 Task: Create a rule when a due date not in next week is set on a card.
Action: Mouse pressed left at (604, 474)
Screenshot: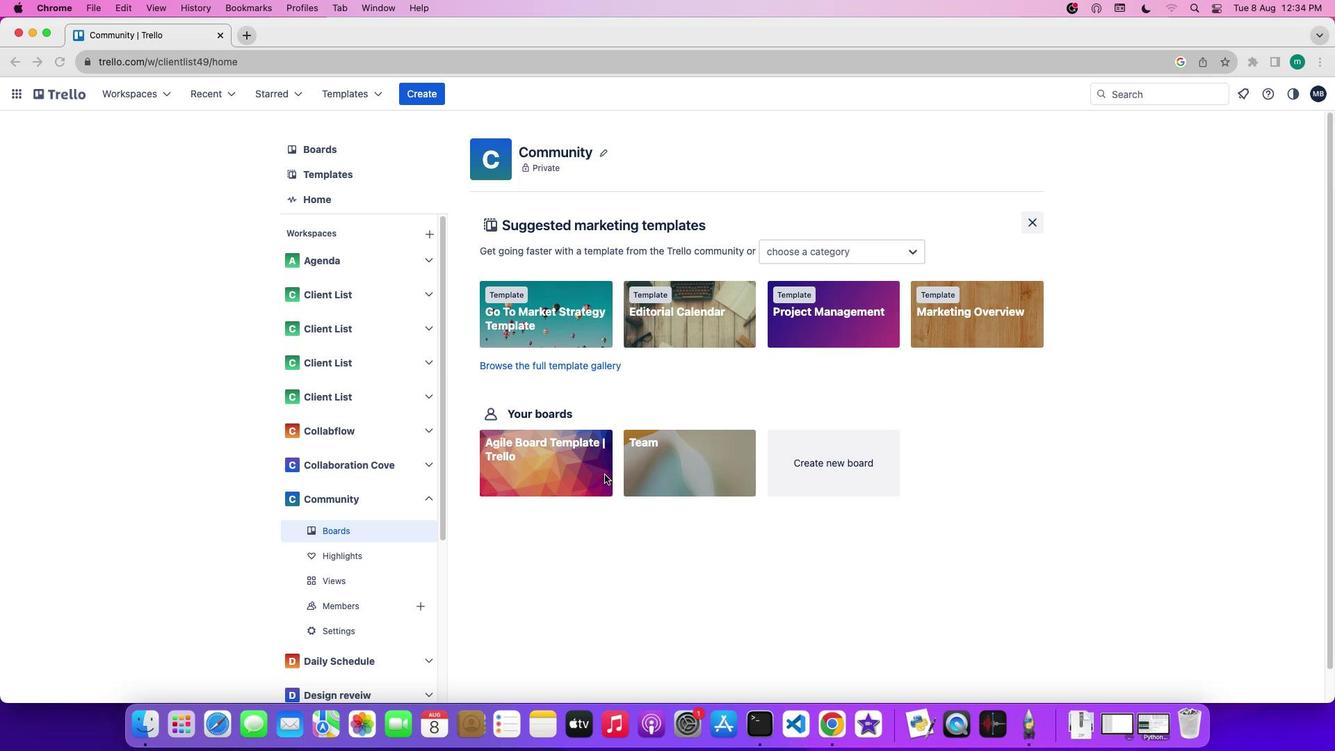 
Action: Mouse pressed left at (604, 474)
Screenshot: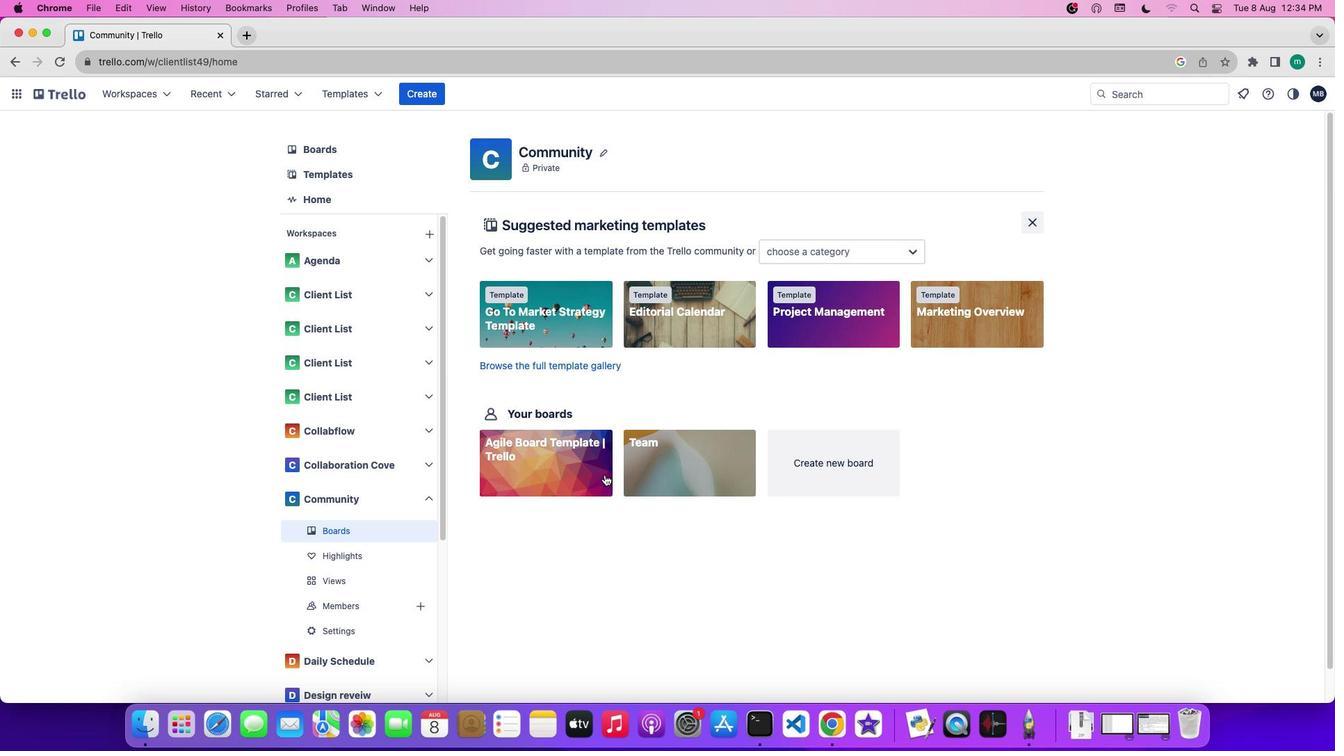 
Action: Mouse moved to (1144, 306)
Screenshot: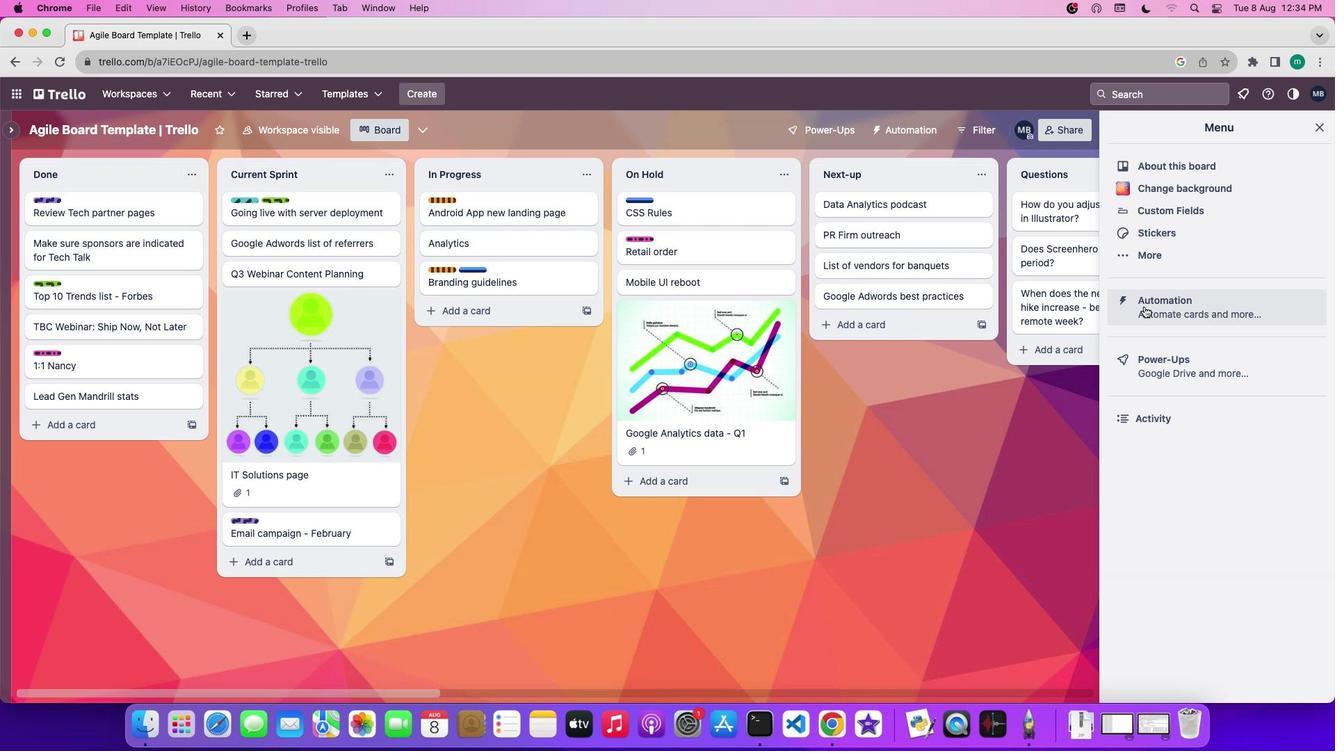 
Action: Mouse pressed left at (1144, 306)
Screenshot: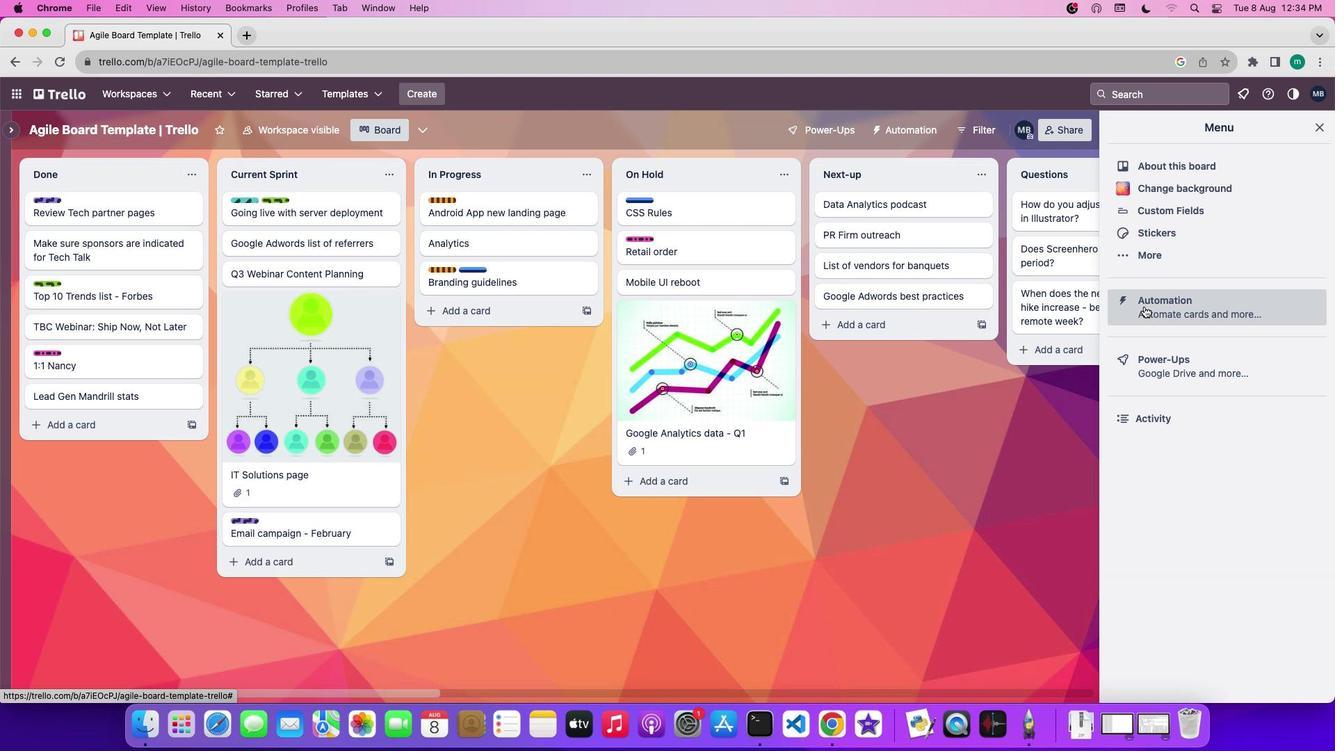 
Action: Mouse moved to (41, 244)
Screenshot: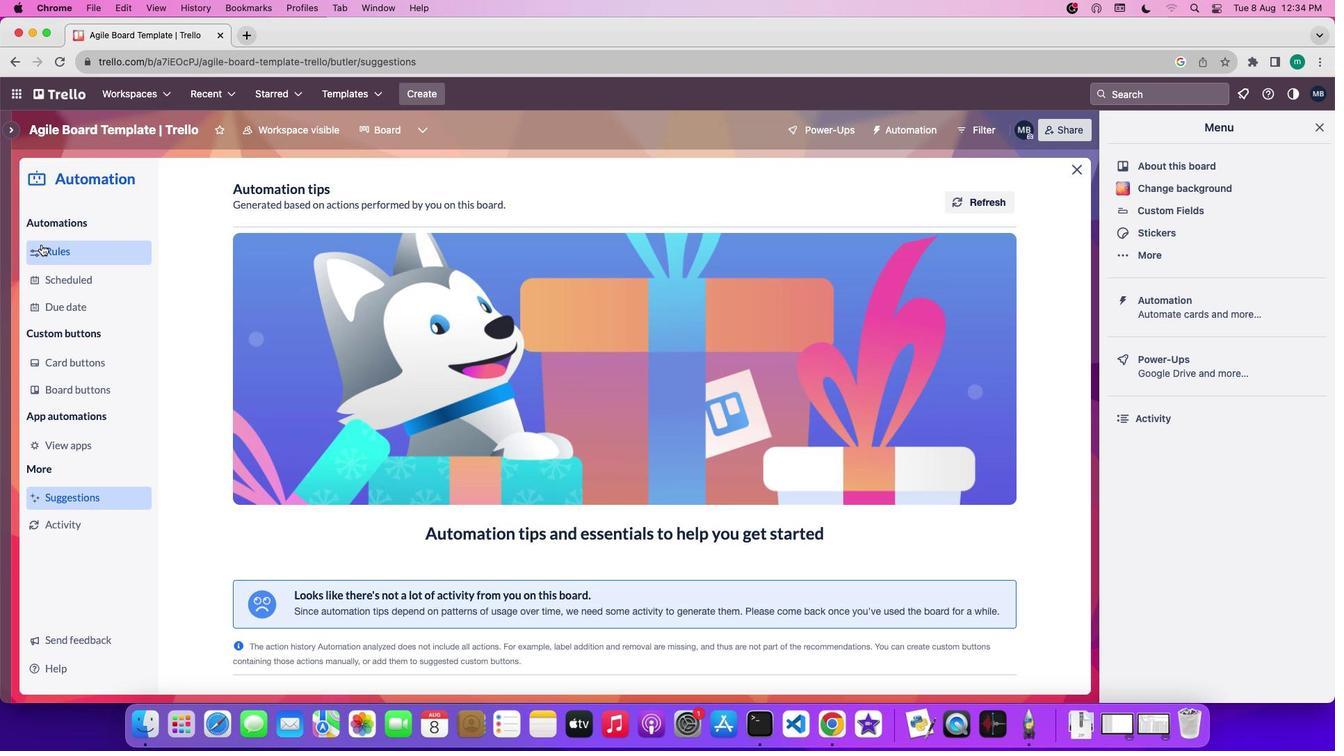 
Action: Mouse pressed left at (41, 244)
Screenshot: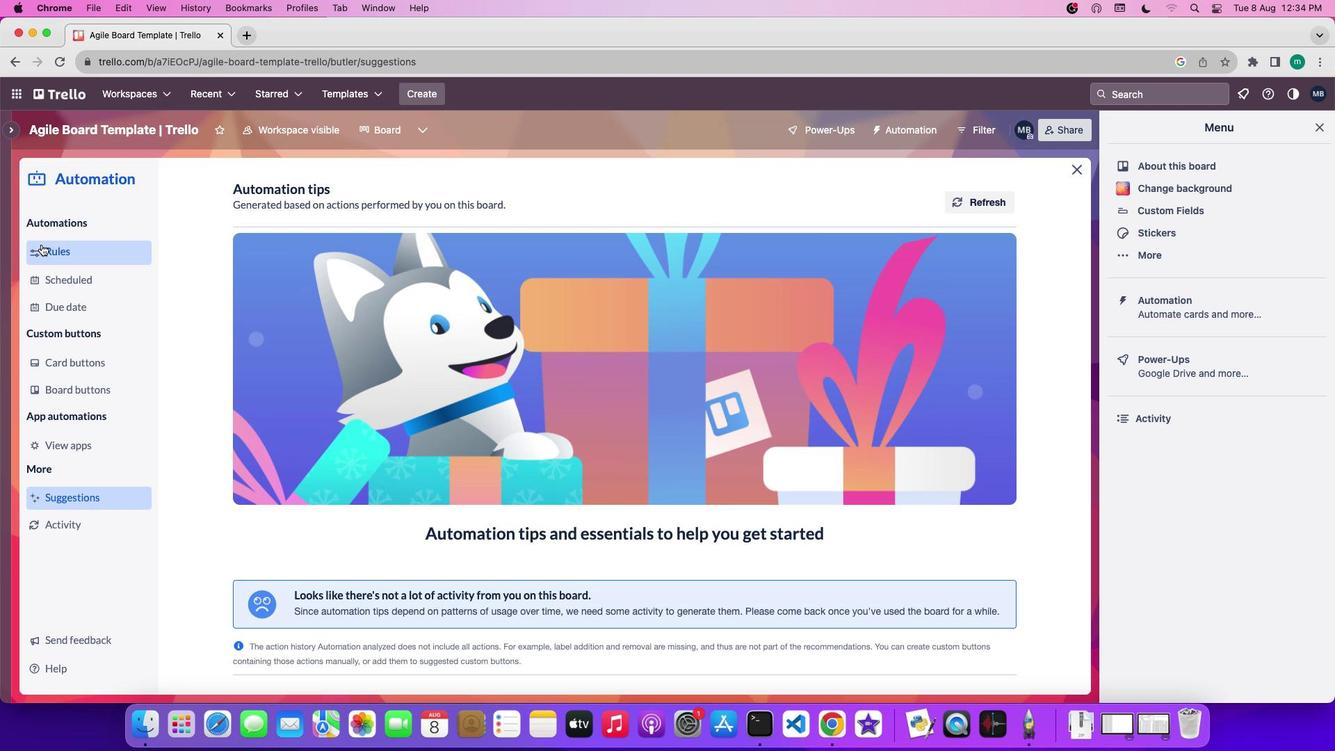 
Action: Mouse moved to (870, 191)
Screenshot: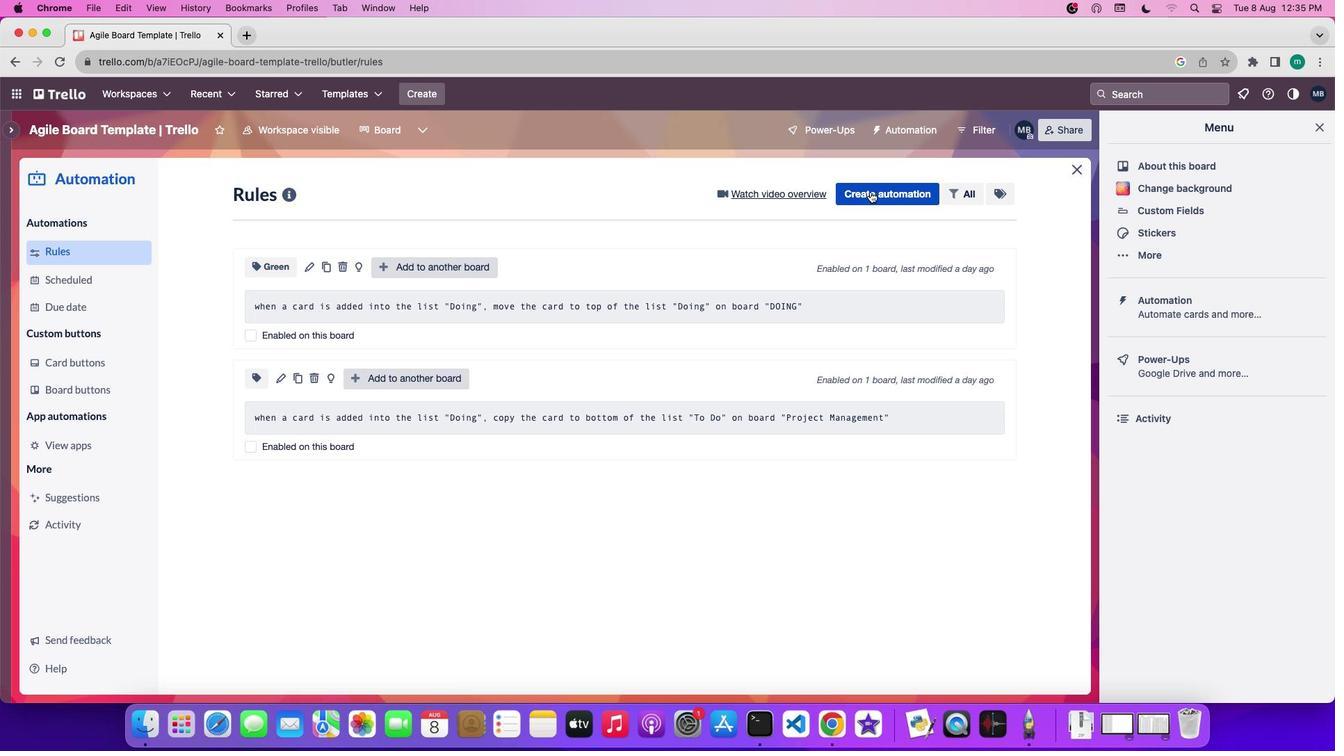 
Action: Mouse pressed left at (870, 191)
Screenshot: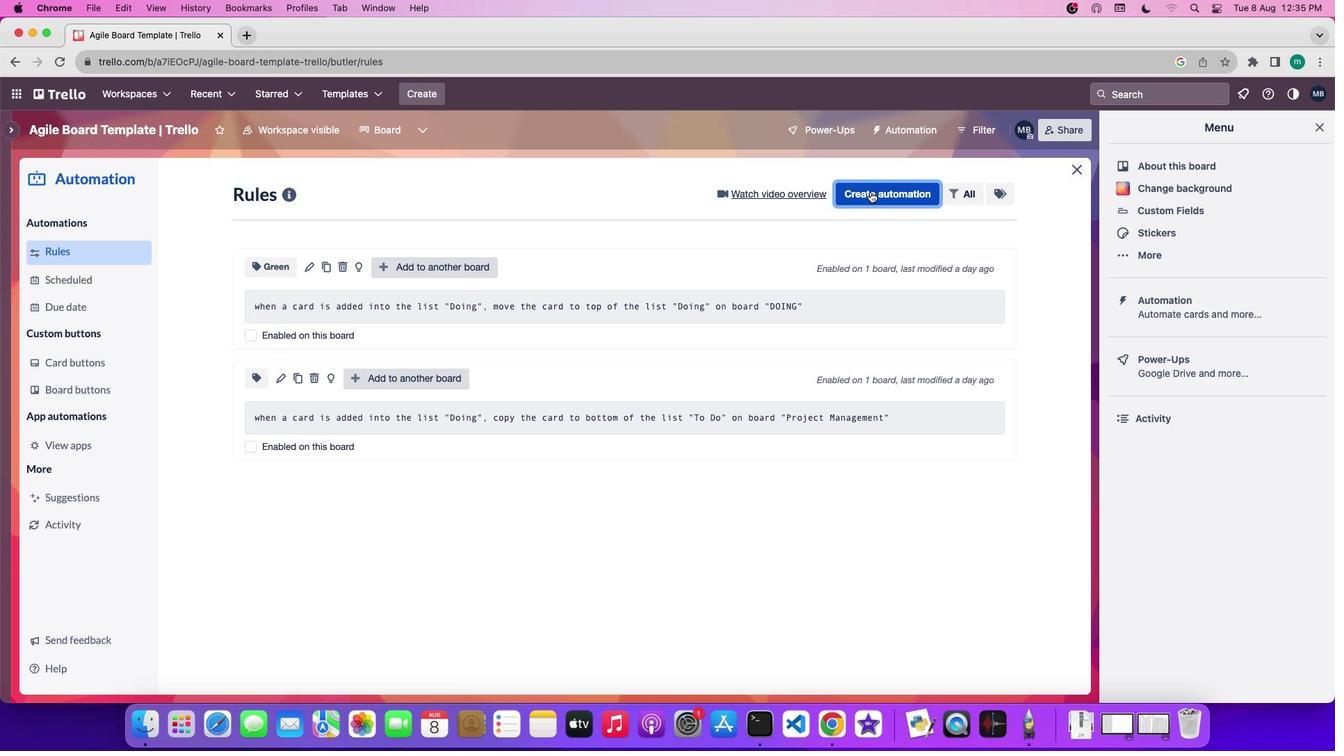 
Action: Mouse moved to (683, 419)
Screenshot: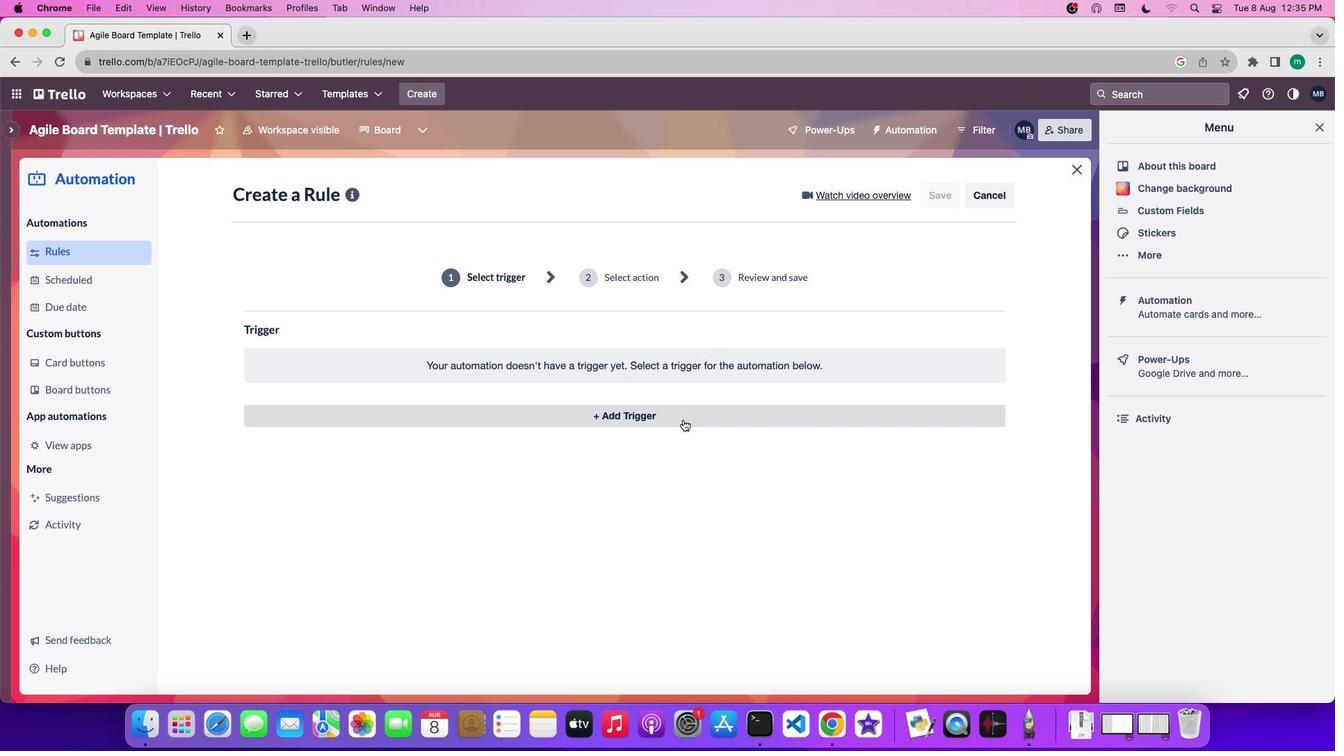
Action: Mouse pressed left at (683, 419)
Screenshot: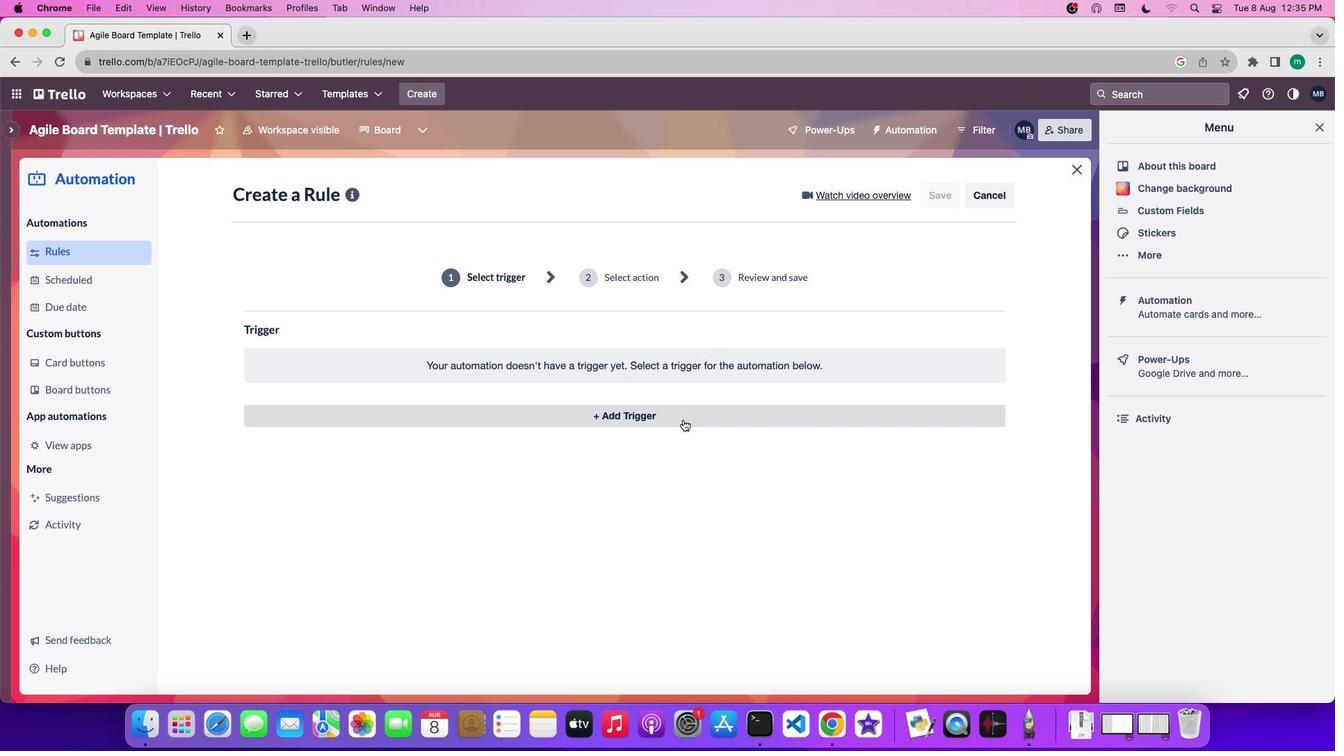 
Action: Mouse moved to (680, 420)
Screenshot: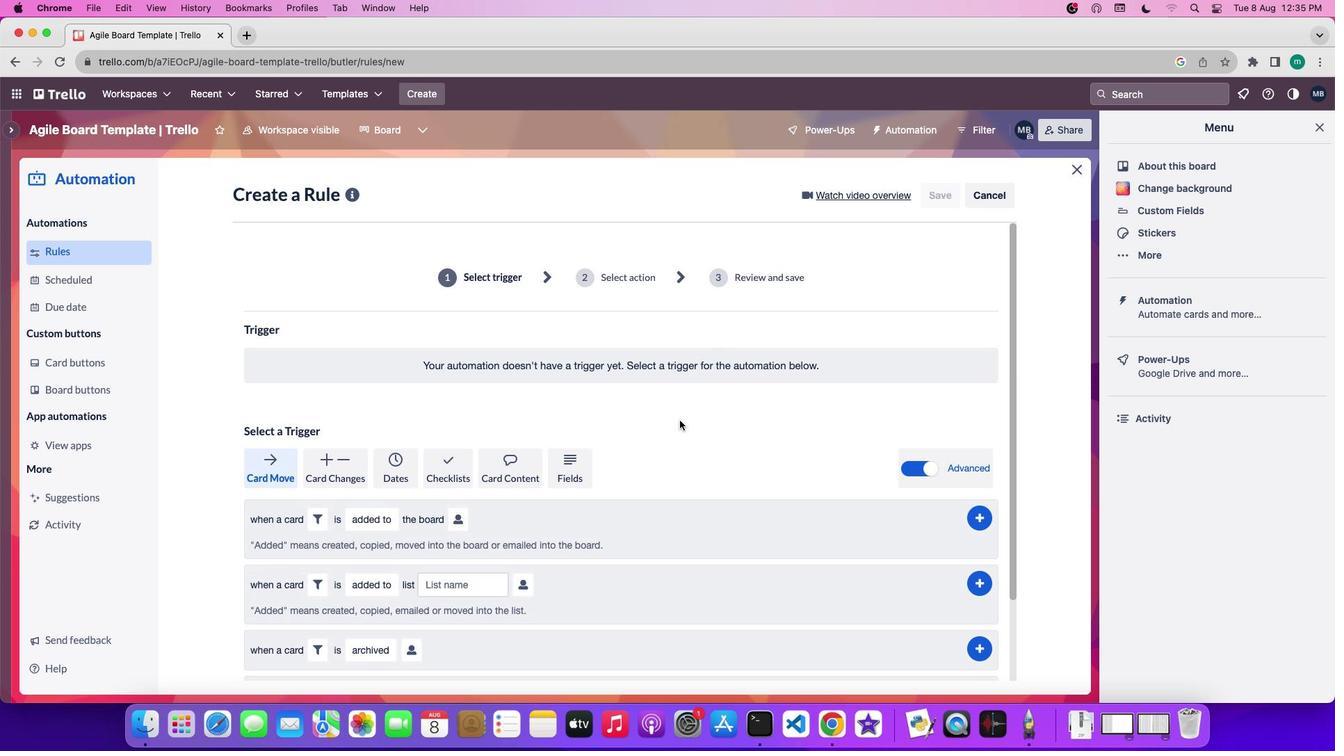 
Action: Mouse scrolled (680, 420) with delta (0, 0)
Screenshot: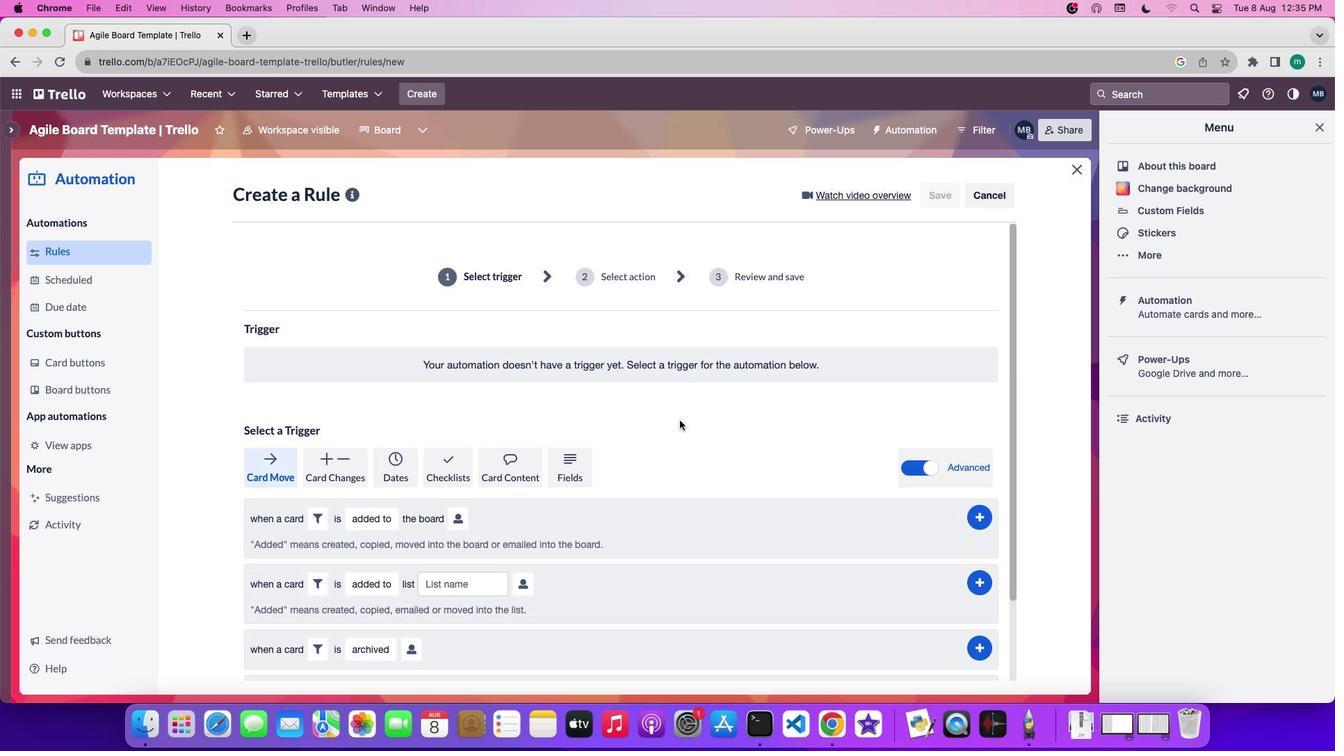 
Action: Mouse scrolled (680, 420) with delta (0, 0)
Screenshot: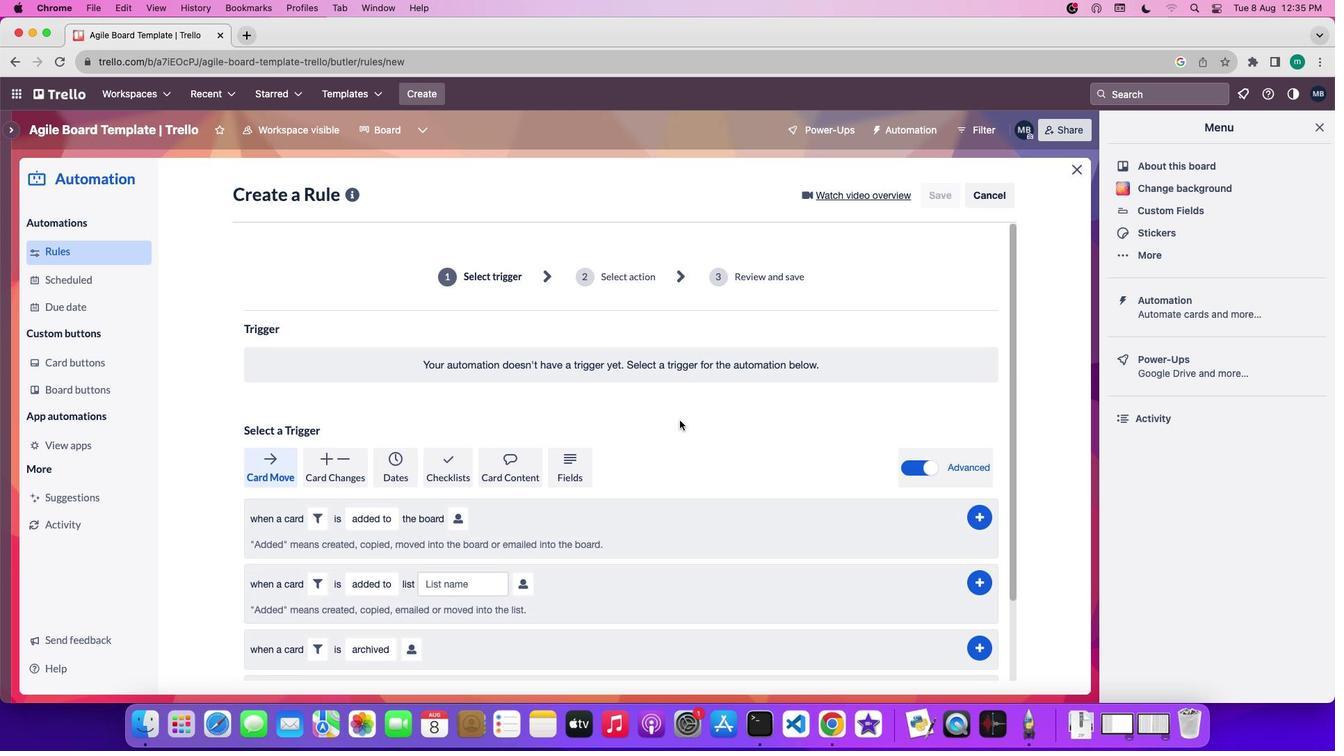 
Action: Mouse scrolled (680, 420) with delta (0, -1)
Screenshot: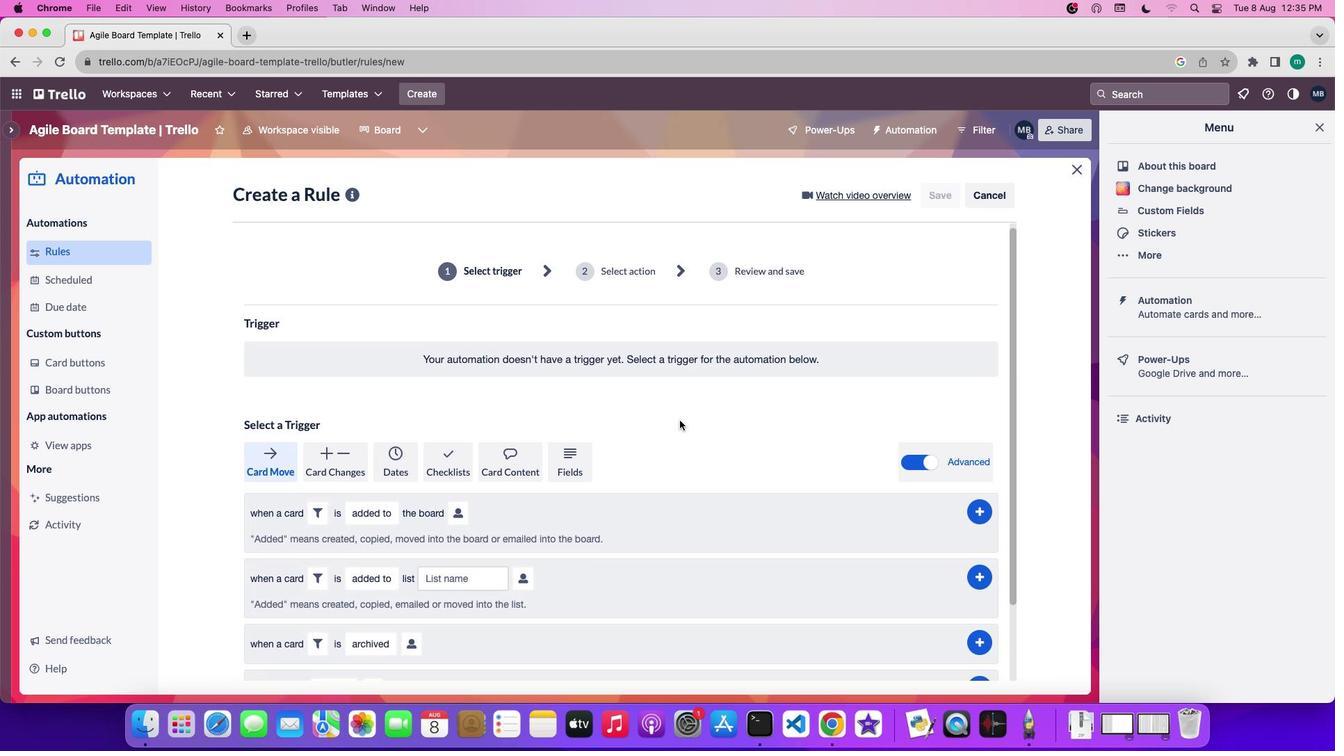 
Action: Mouse scrolled (680, 420) with delta (0, -1)
Screenshot: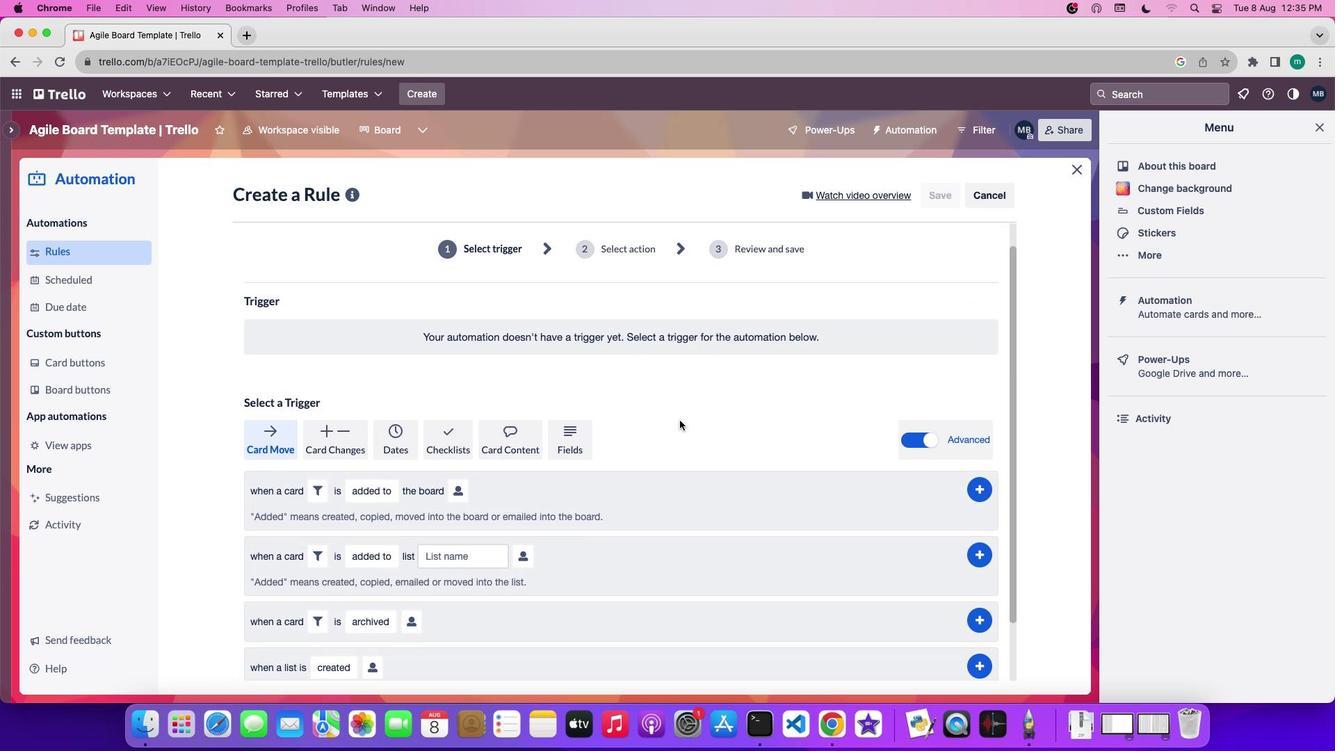 
Action: Mouse scrolled (680, 420) with delta (0, 0)
Screenshot: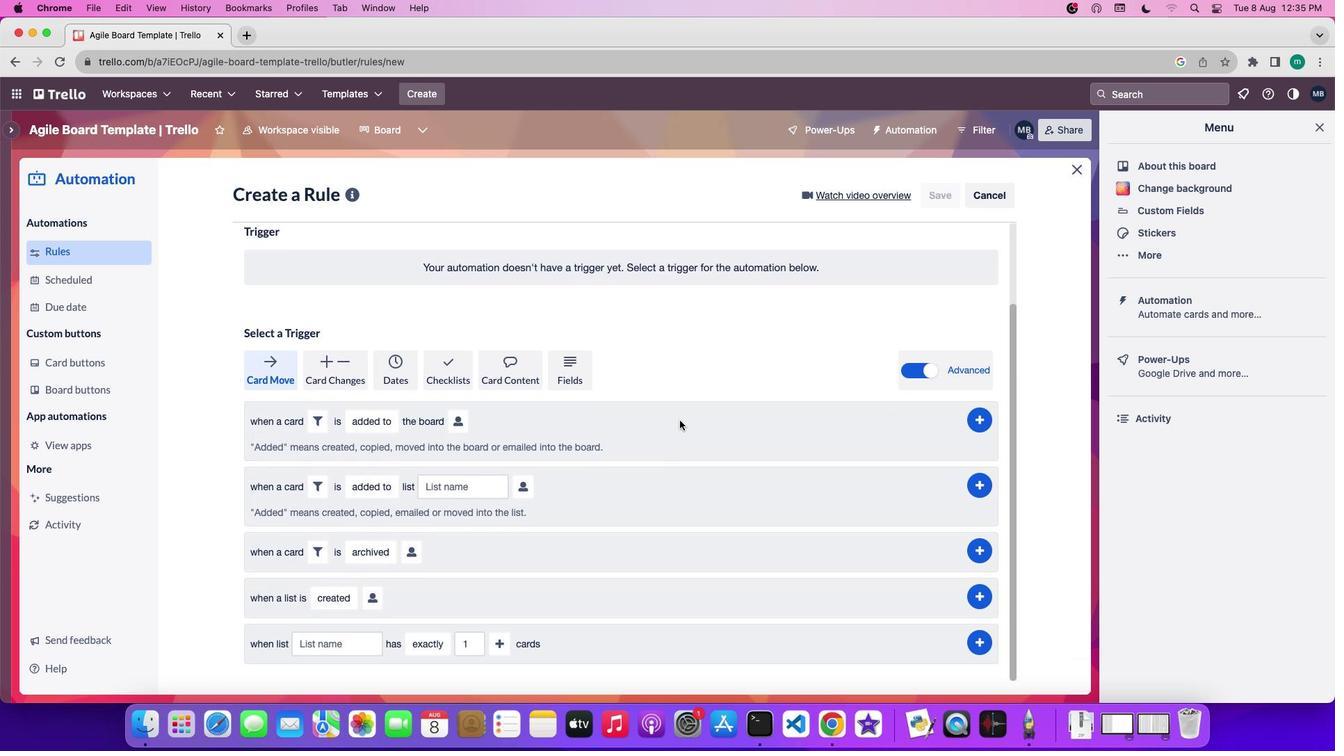 
Action: Mouse scrolled (680, 420) with delta (0, 0)
Screenshot: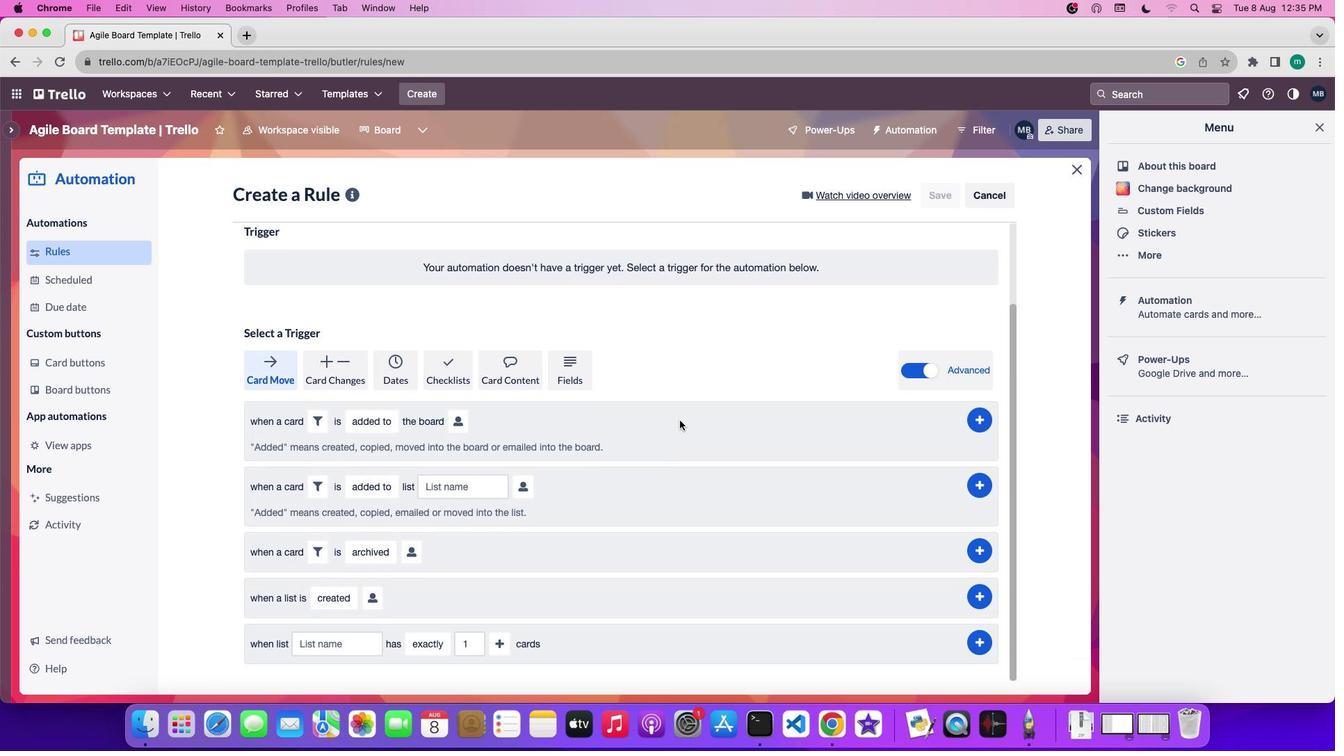 
Action: Mouse scrolled (680, 420) with delta (0, 0)
Screenshot: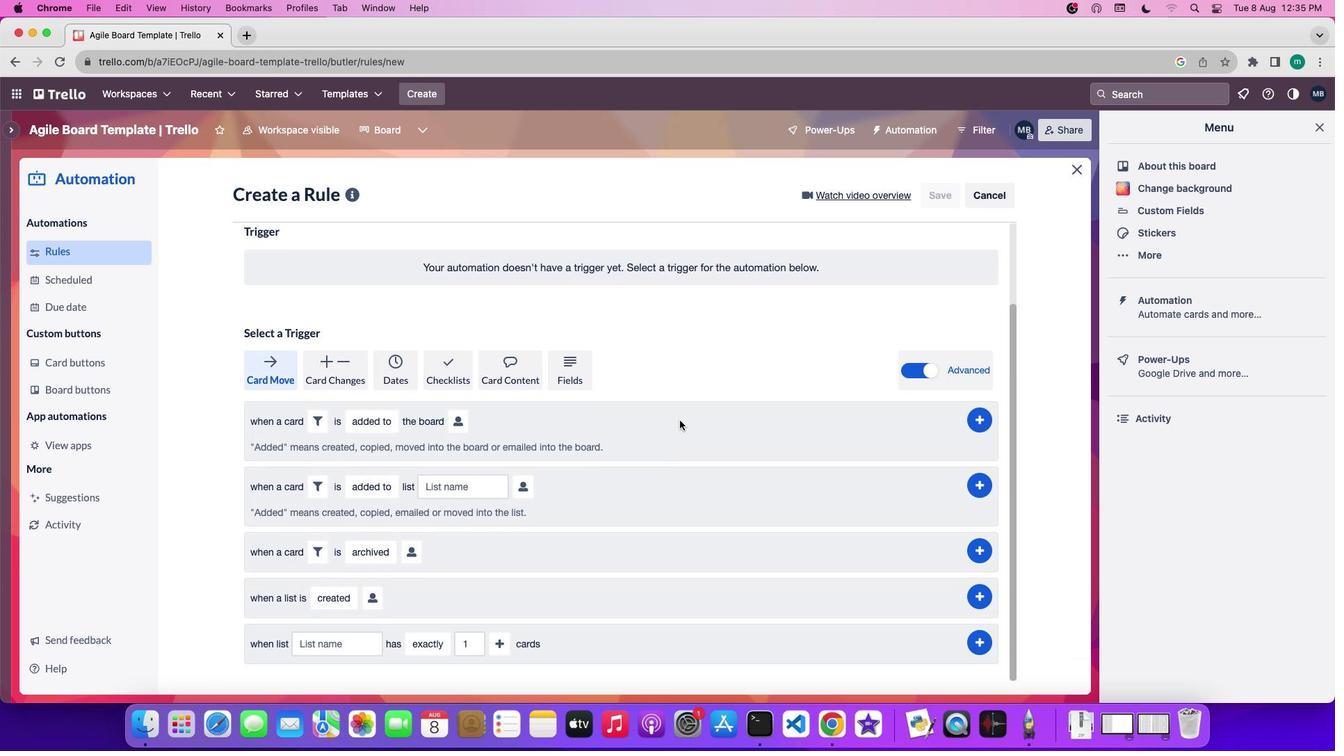 
Action: Mouse scrolled (680, 420) with delta (0, 0)
Screenshot: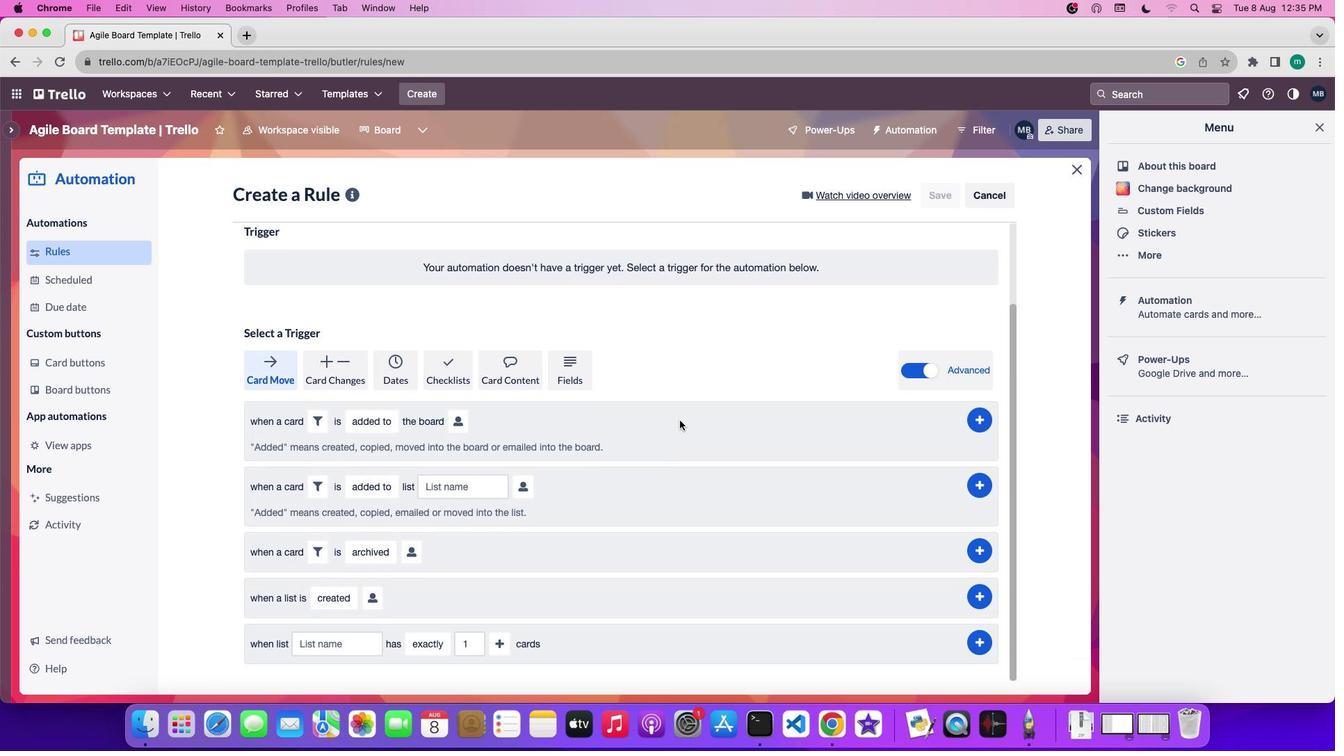 
Action: Mouse moved to (385, 390)
Screenshot: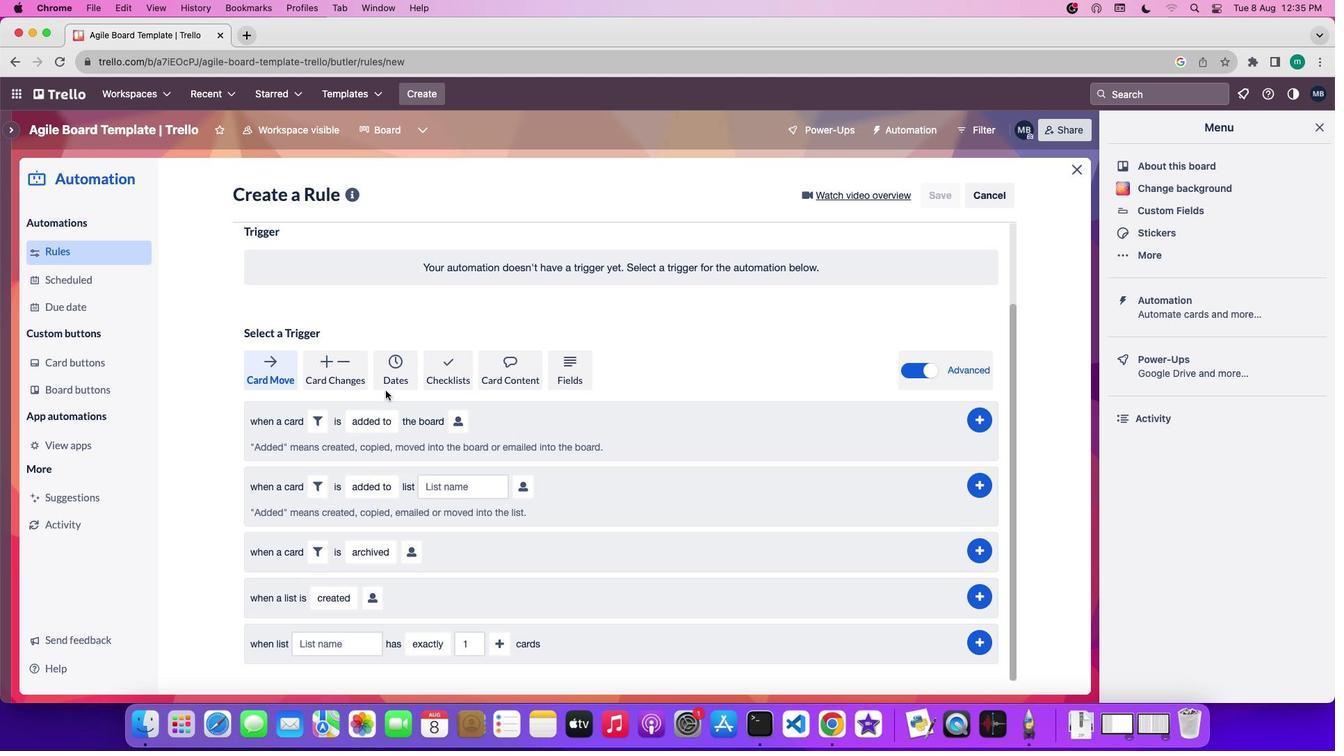 
Action: Mouse pressed left at (385, 390)
Screenshot: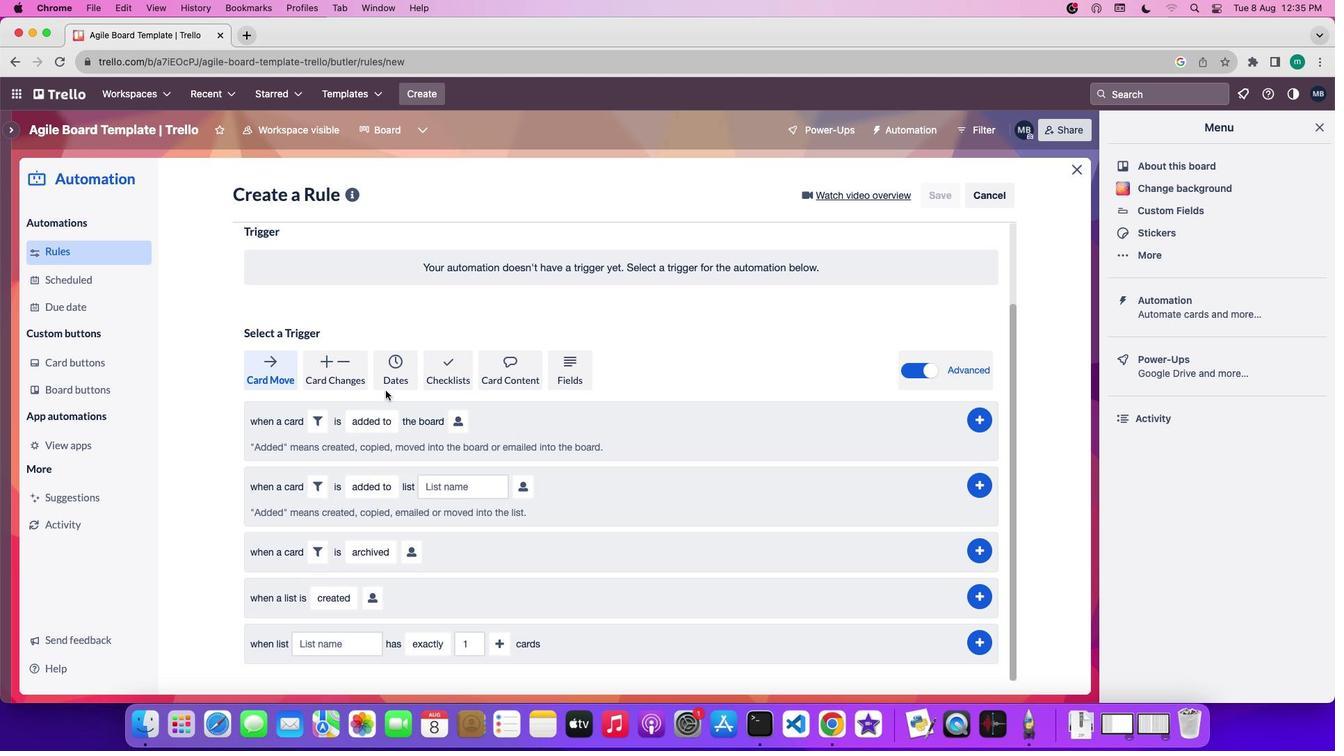 
Action: Mouse moved to (390, 387)
Screenshot: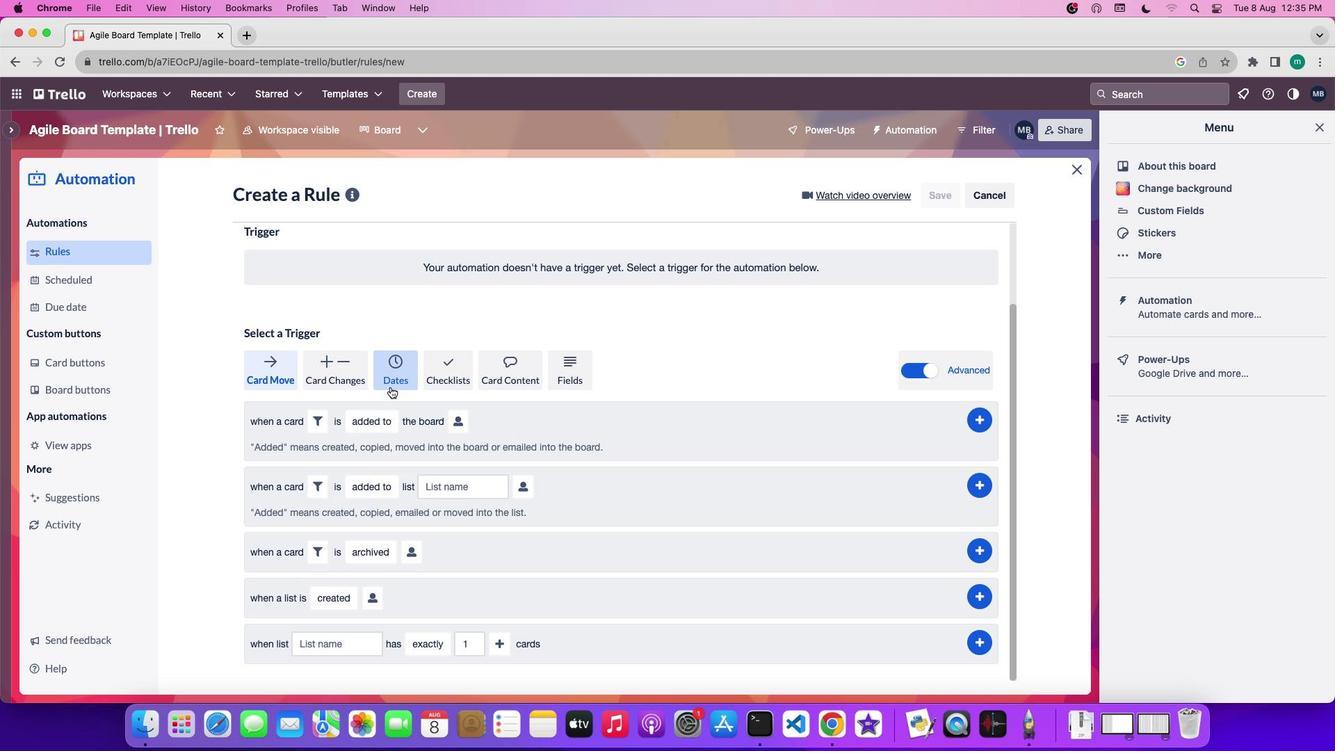 
Action: Mouse pressed left at (390, 387)
Screenshot: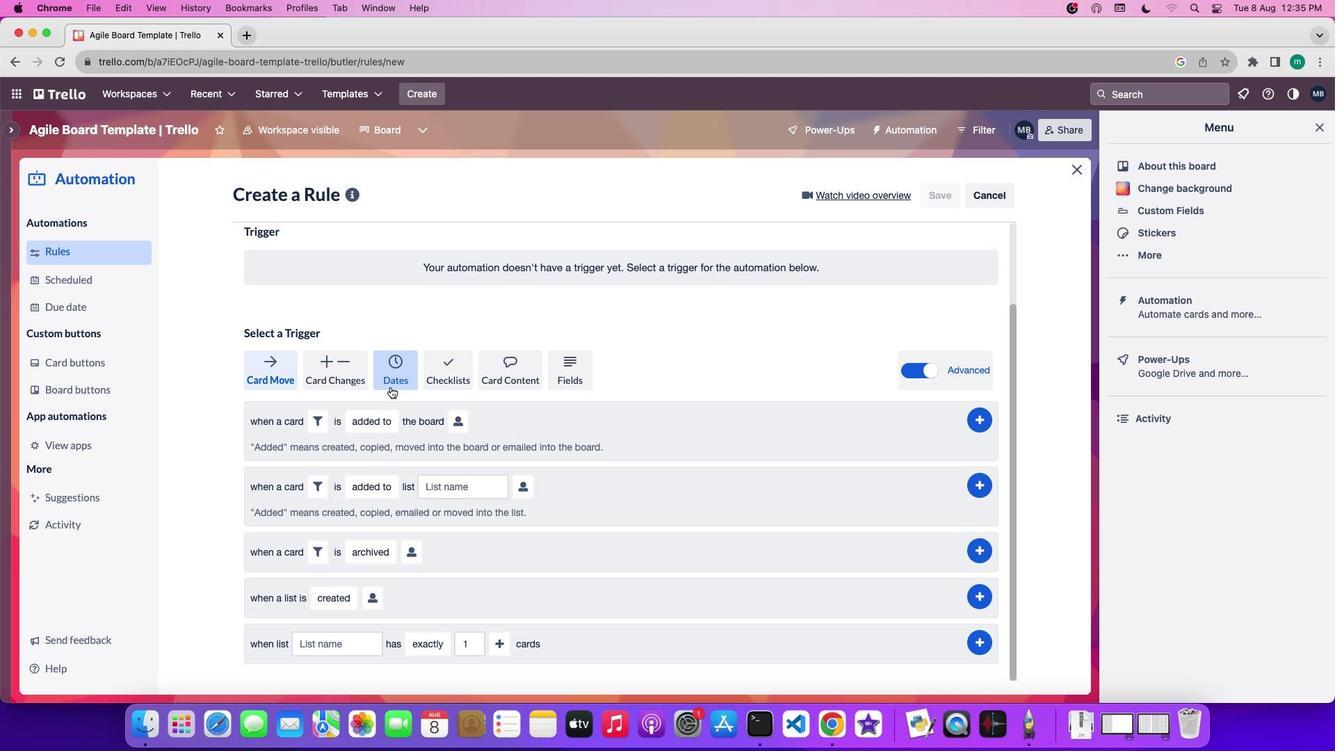 
Action: Mouse moved to (306, 477)
Screenshot: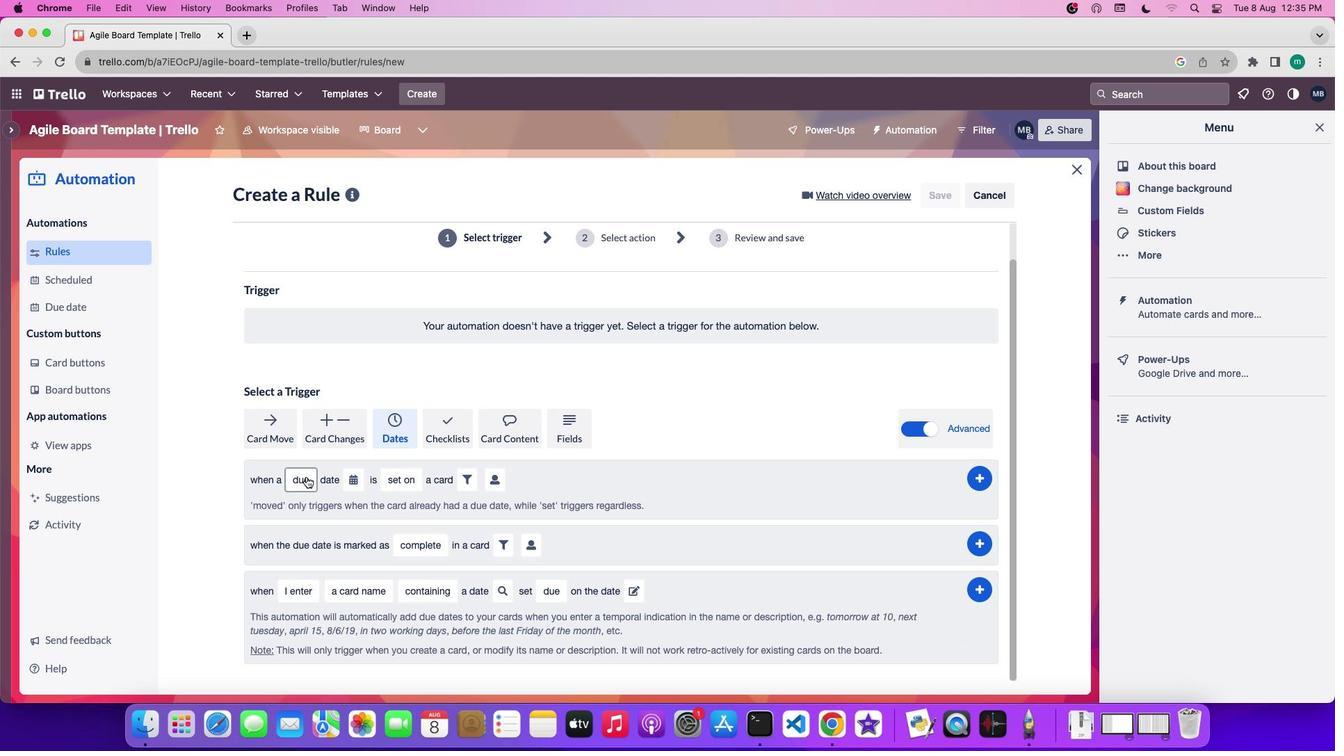 
Action: Mouse pressed left at (306, 477)
Screenshot: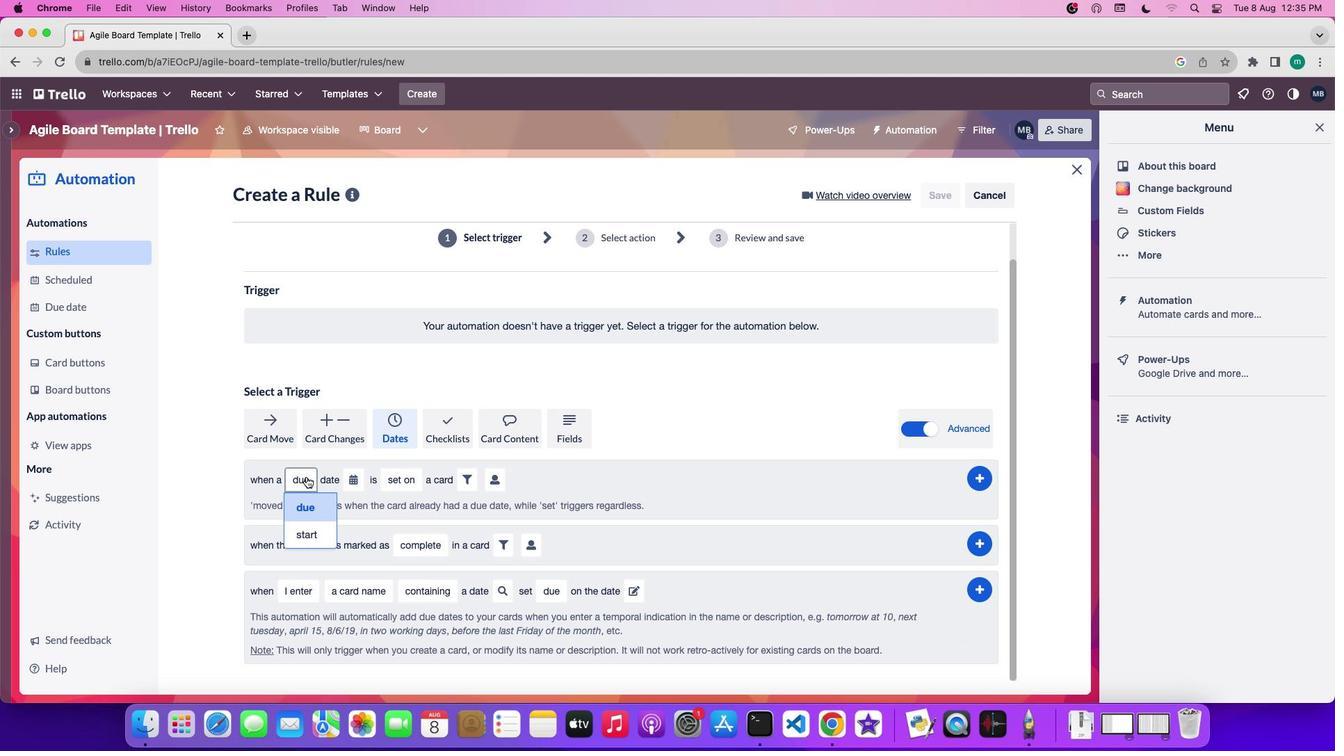 
Action: Mouse moved to (310, 500)
Screenshot: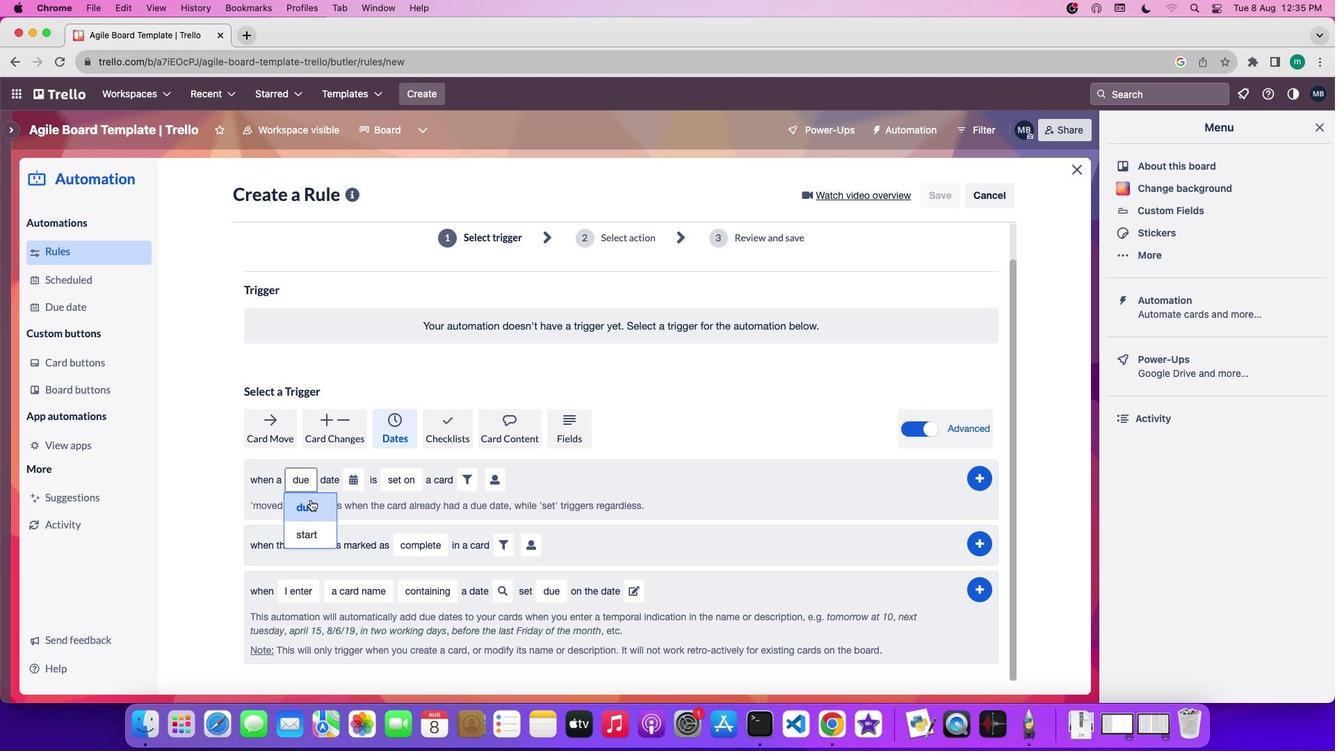 
Action: Mouse pressed left at (310, 500)
Screenshot: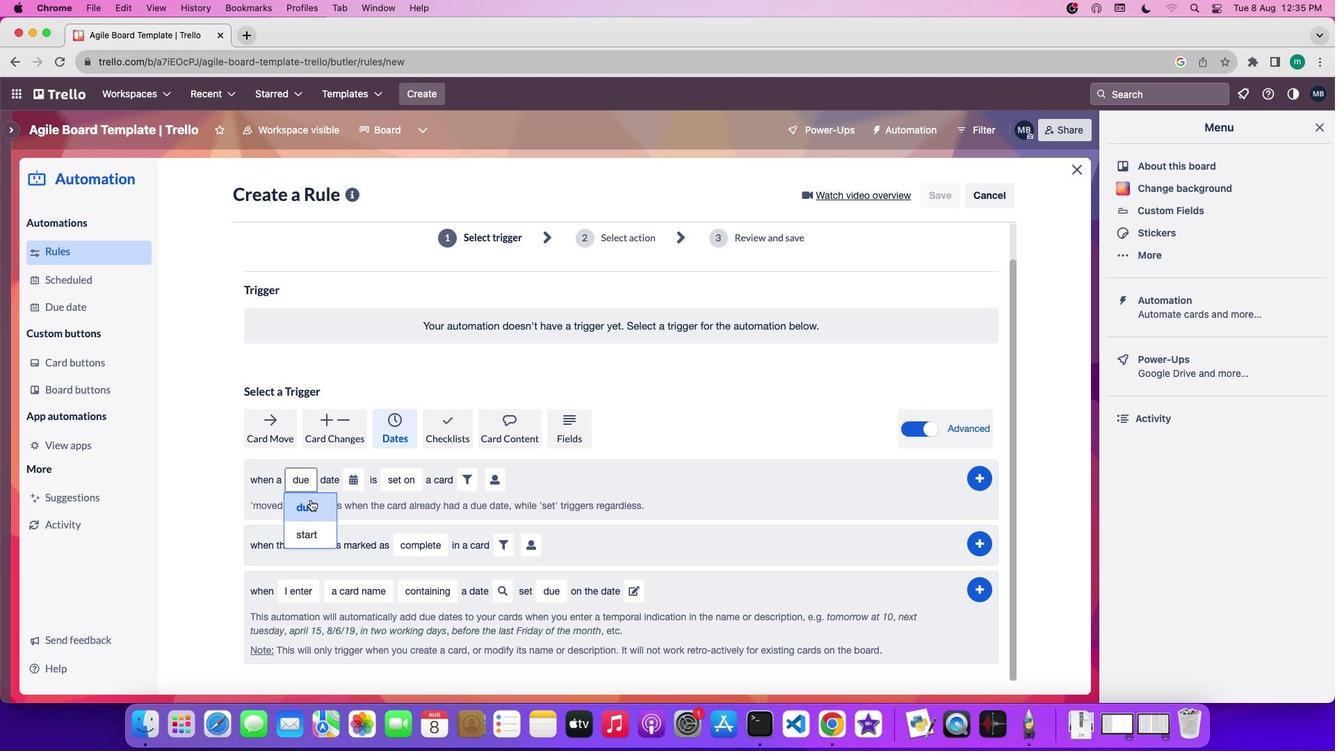 
Action: Mouse moved to (360, 483)
Screenshot: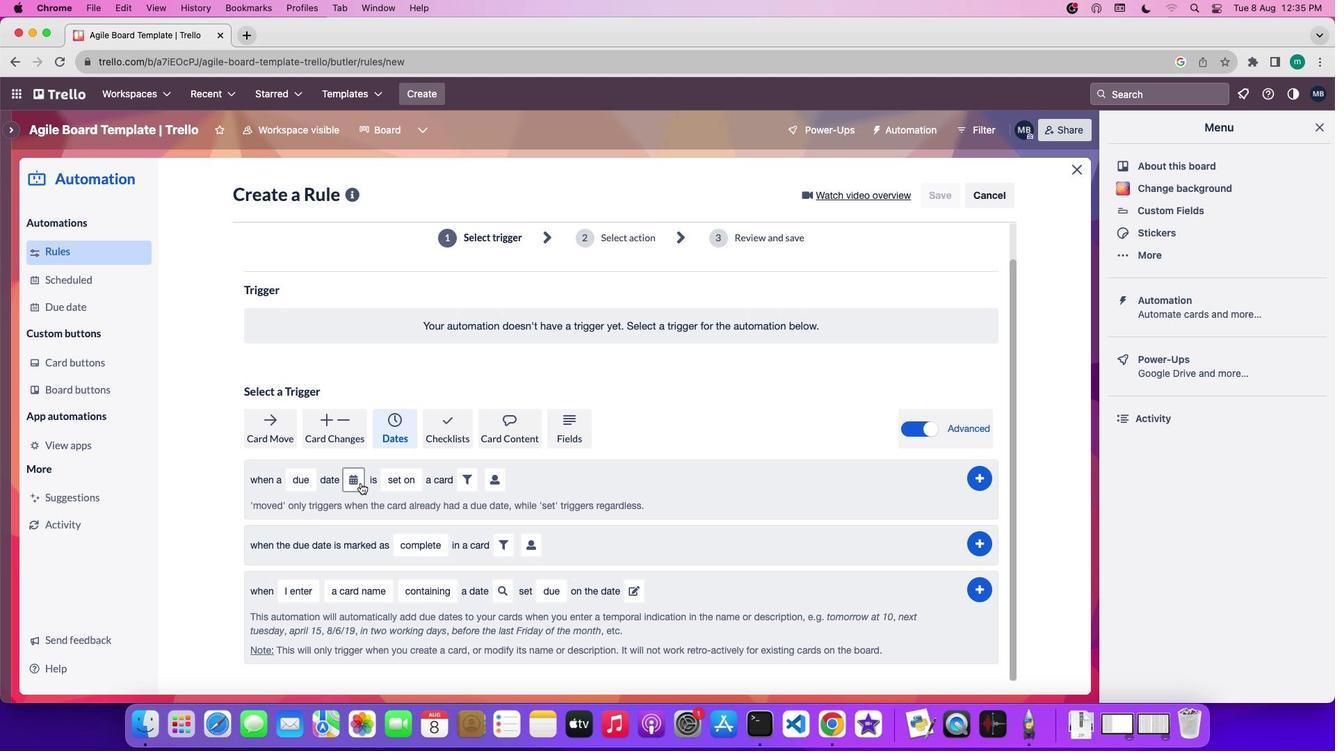 
Action: Mouse pressed left at (360, 483)
Screenshot: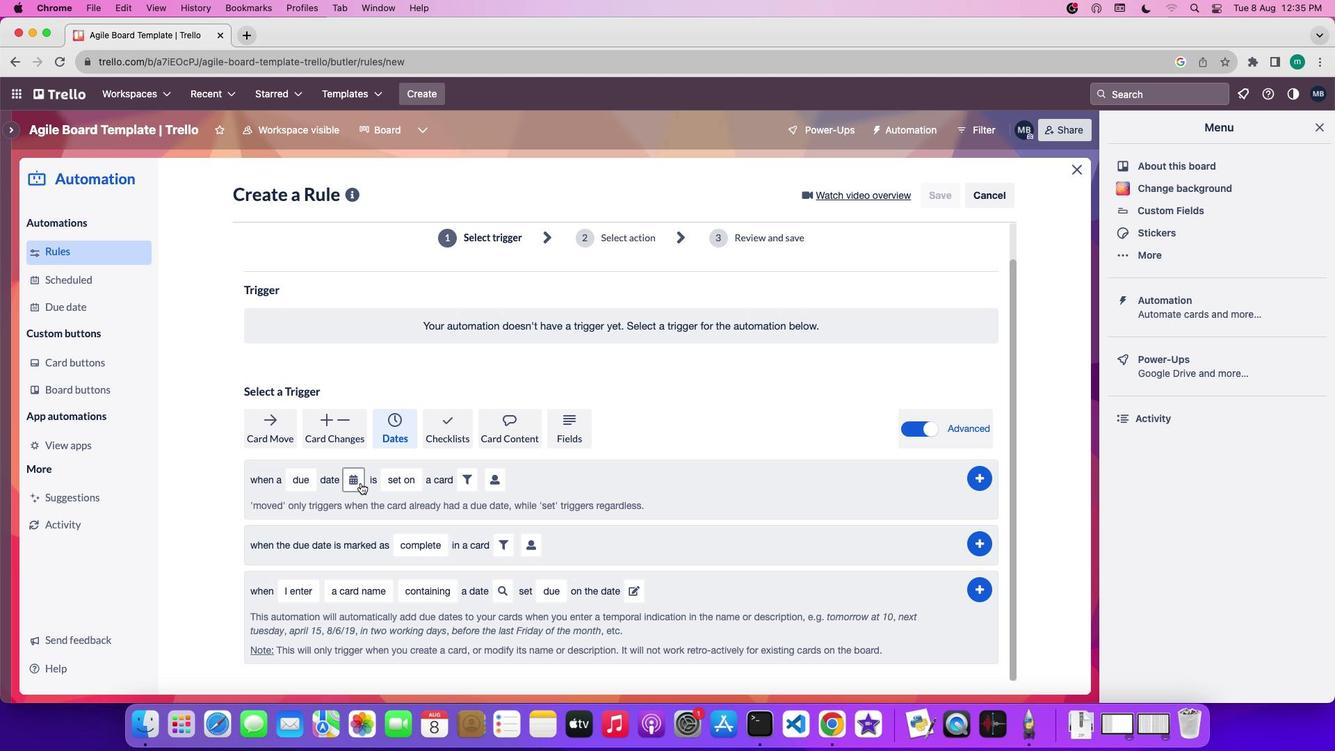 
Action: Mouse moved to (367, 525)
Screenshot: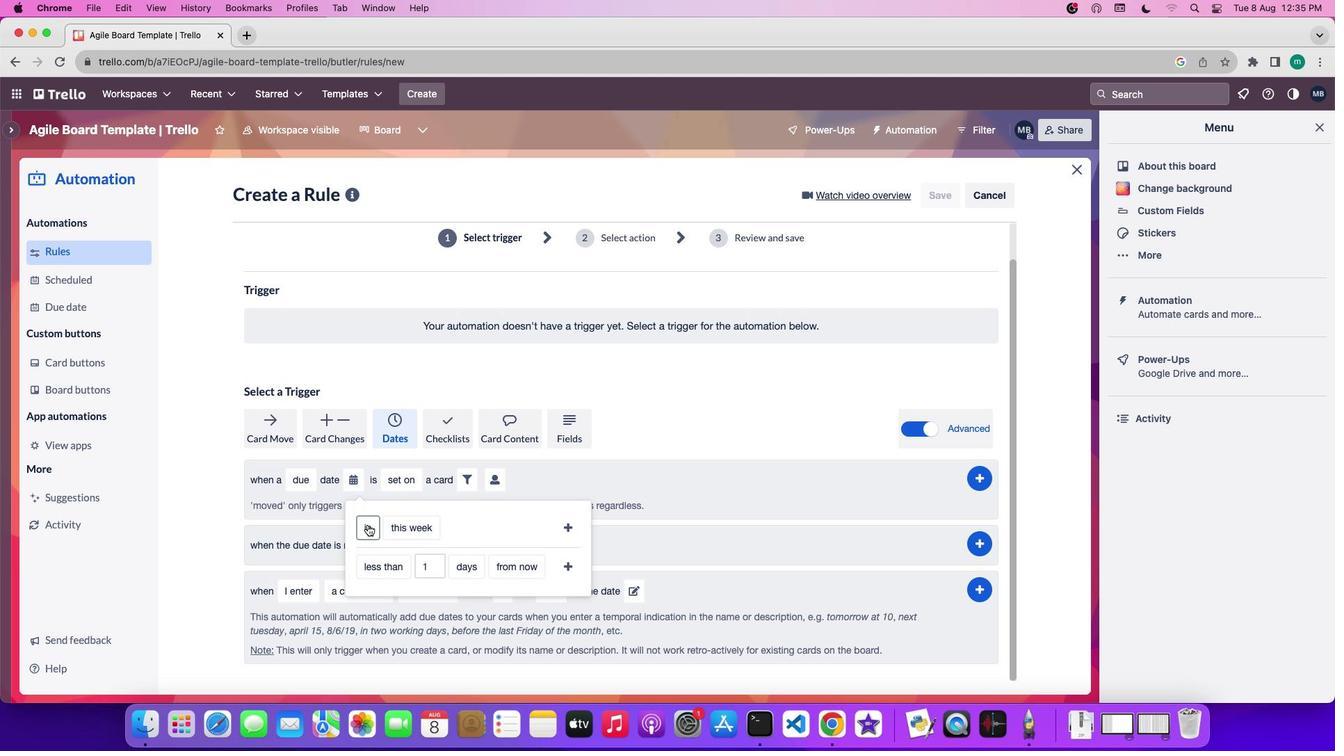 
Action: Mouse pressed left at (367, 525)
Screenshot: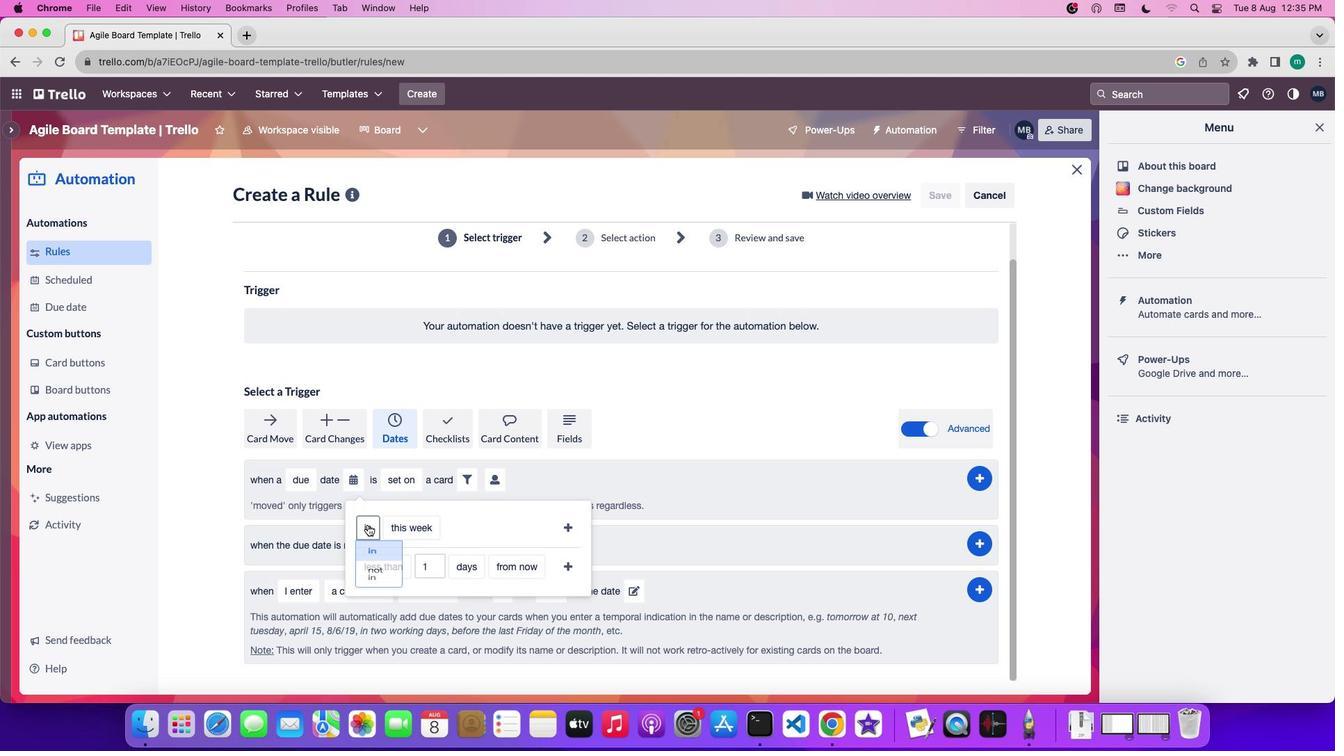 
Action: Mouse moved to (375, 593)
Screenshot: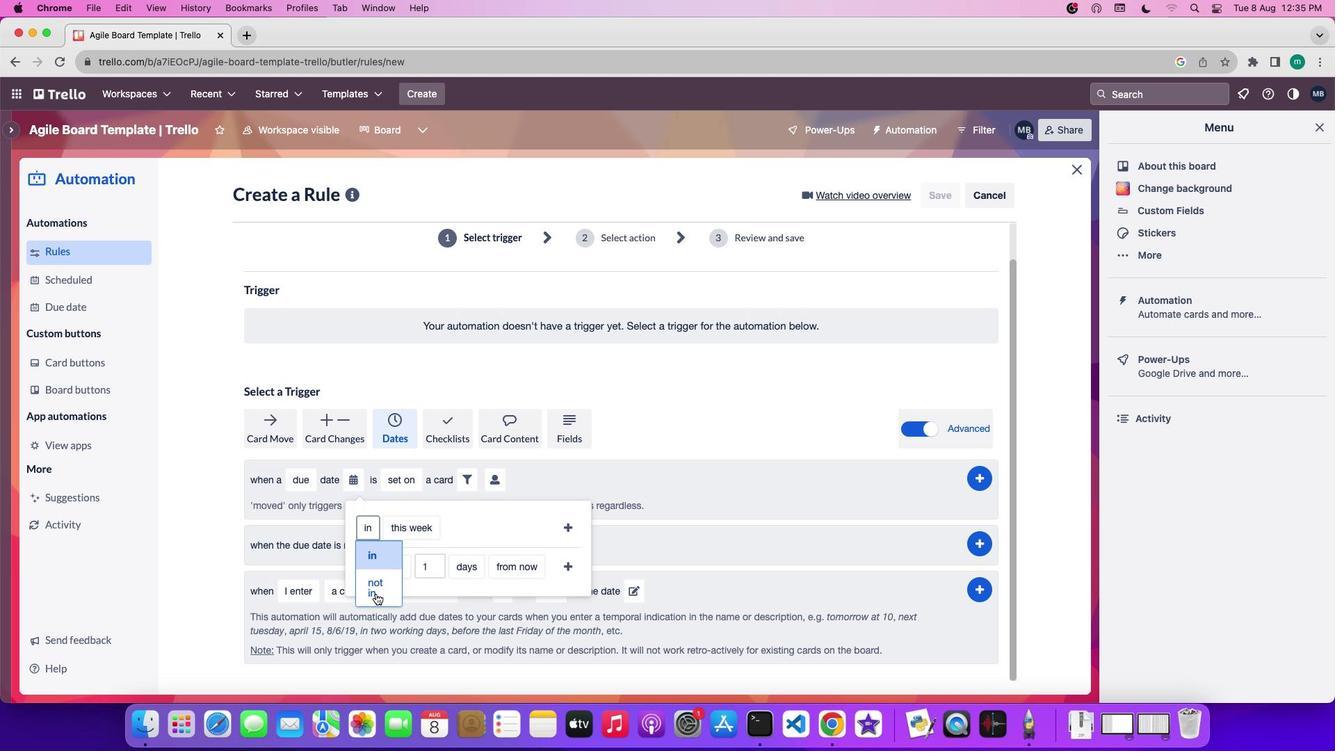 
Action: Mouse pressed left at (375, 593)
Screenshot: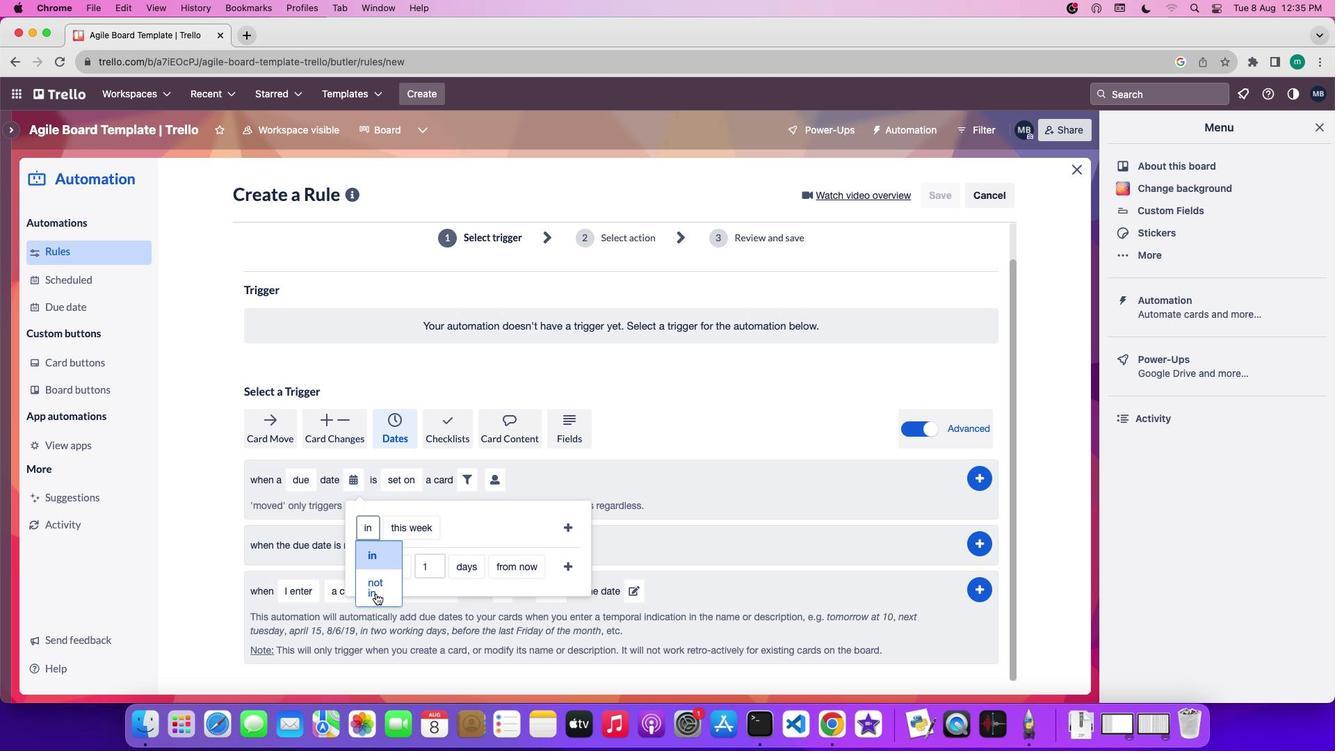 
Action: Mouse moved to (418, 534)
Screenshot: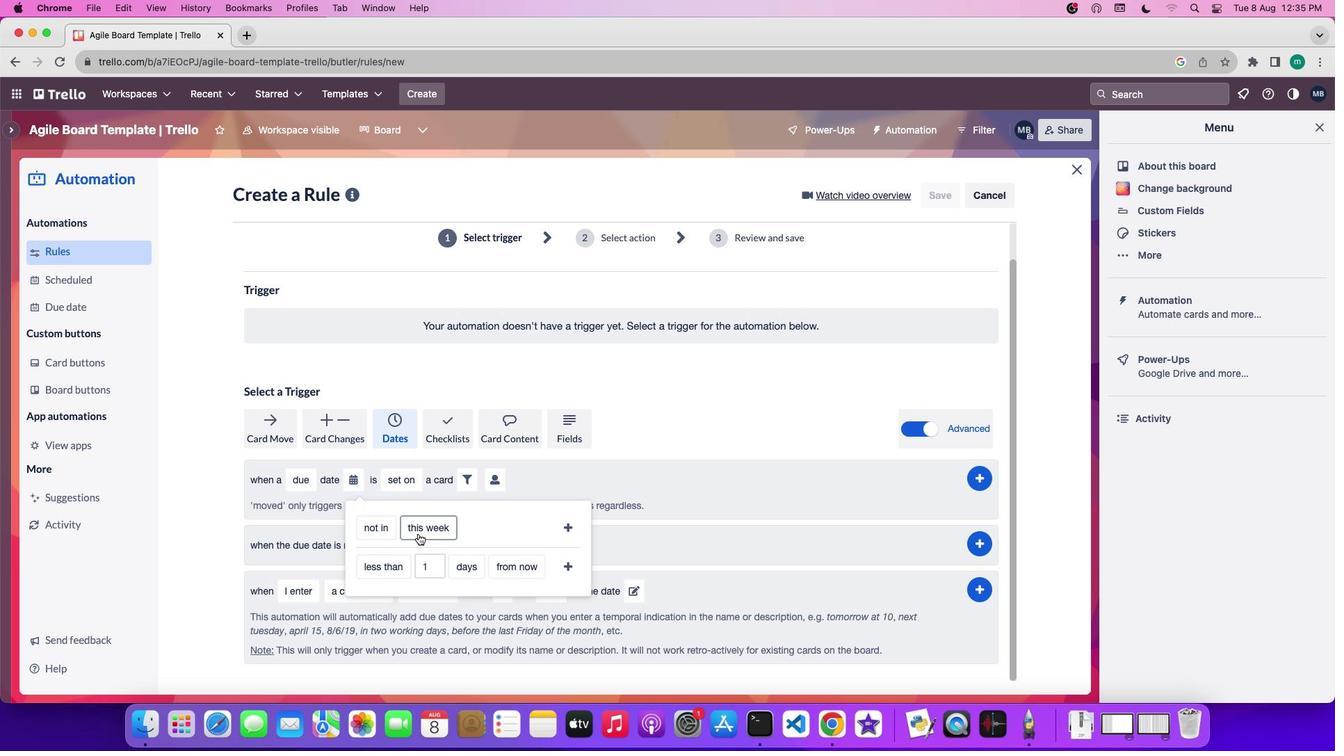 
Action: Mouse pressed left at (418, 534)
Screenshot: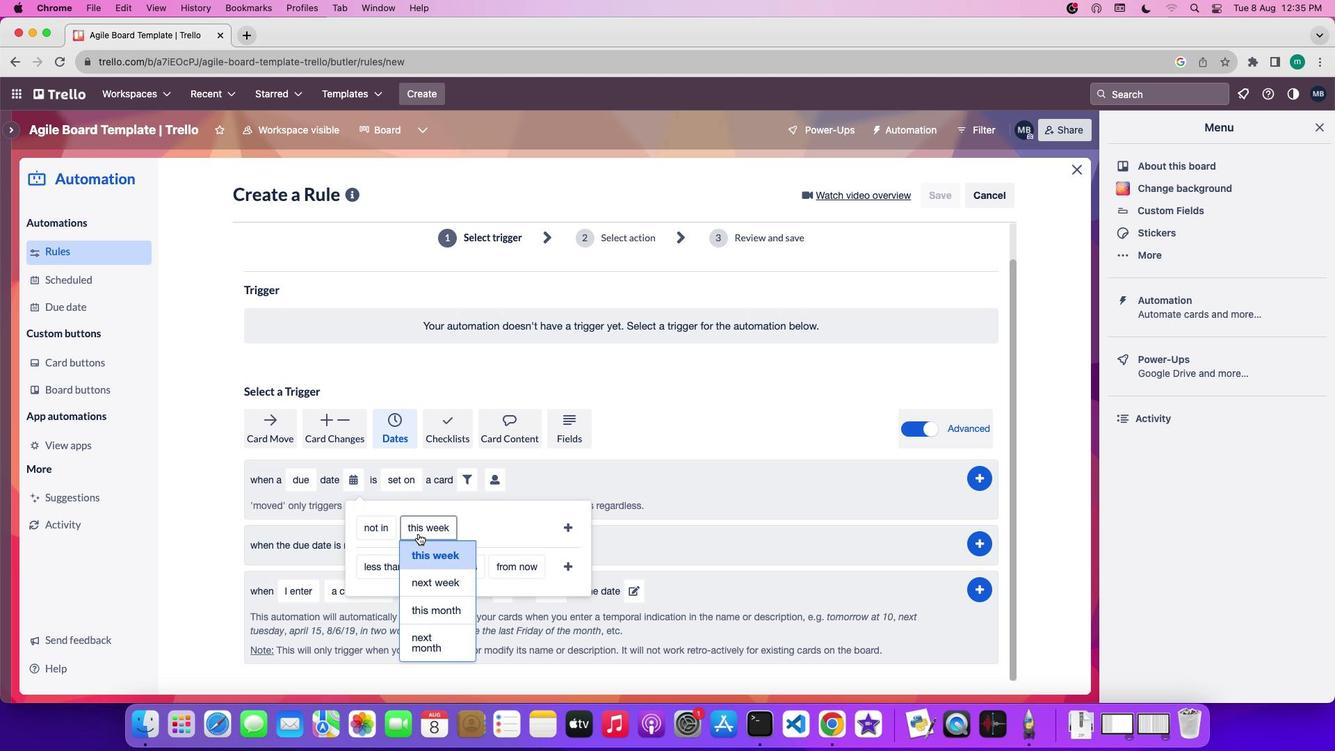 
Action: Mouse moved to (430, 582)
Screenshot: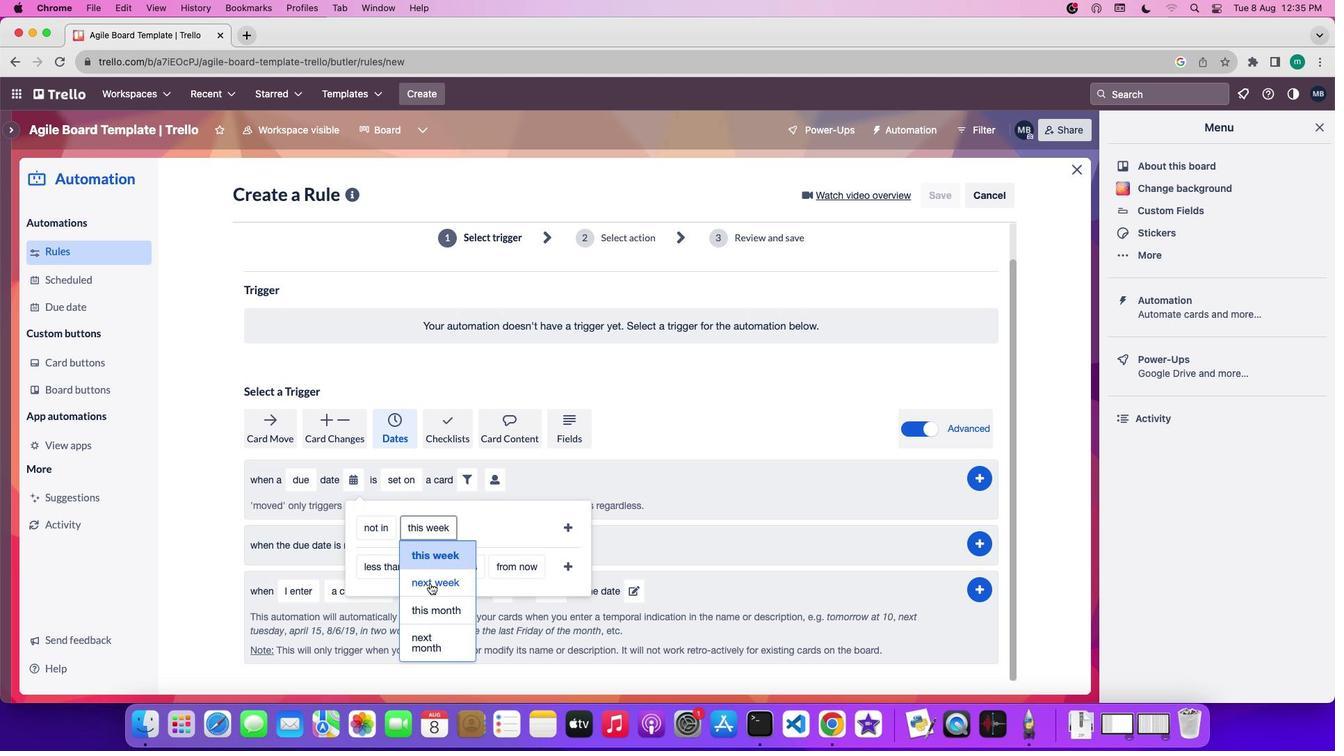 
Action: Mouse pressed left at (430, 582)
Screenshot: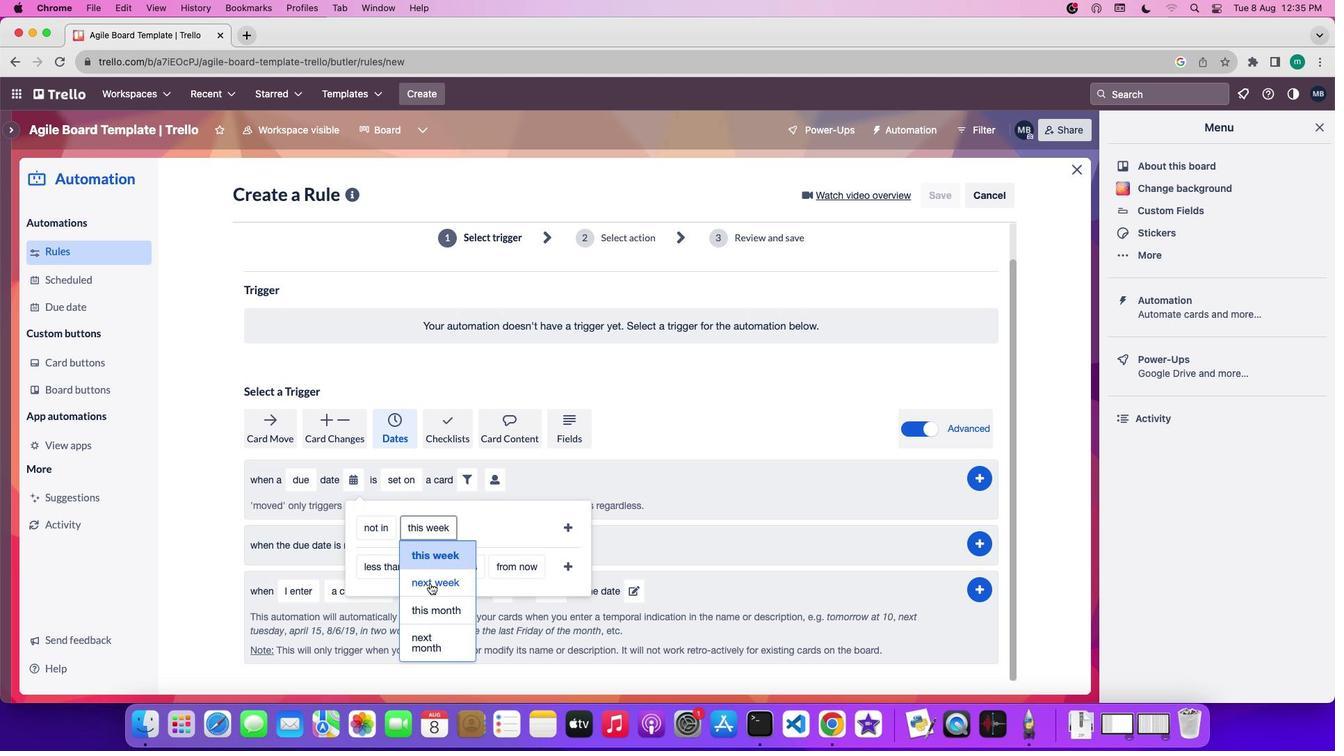 
Action: Mouse moved to (573, 529)
Screenshot: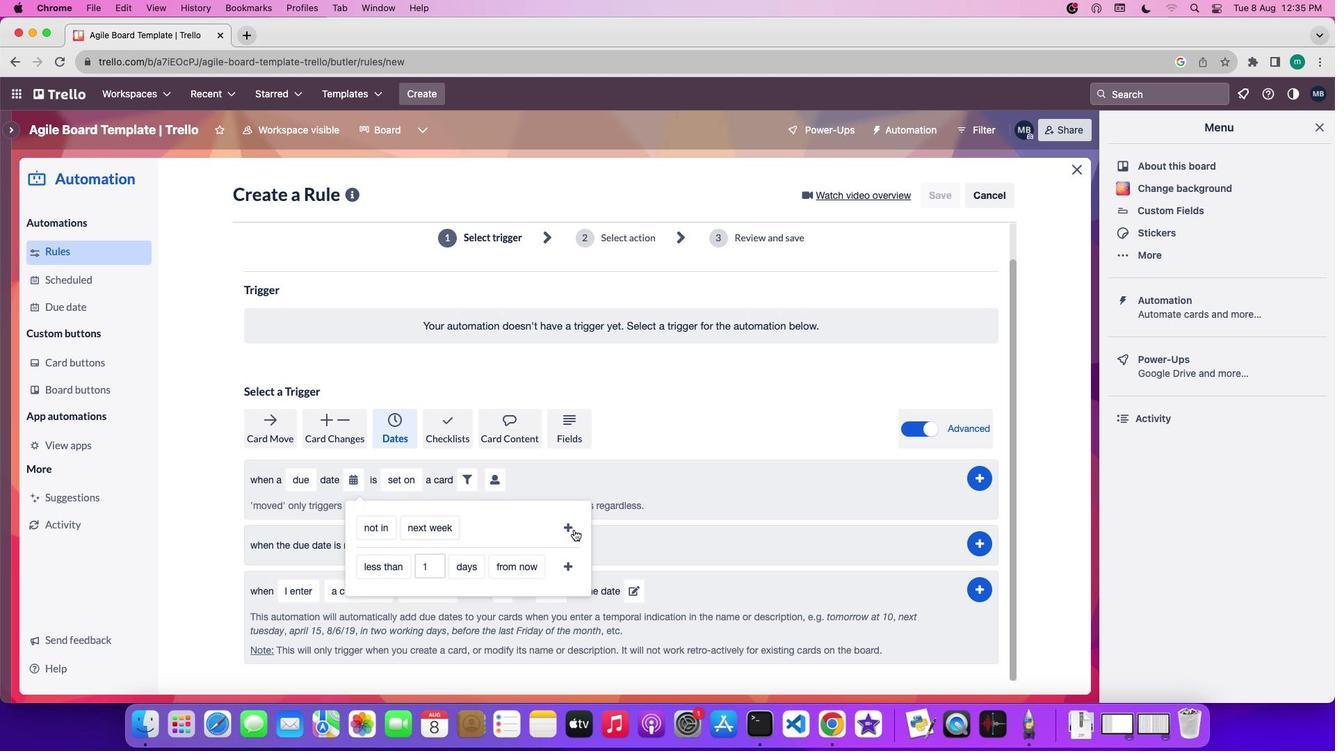 
Action: Mouse pressed left at (573, 529)
Screenshot: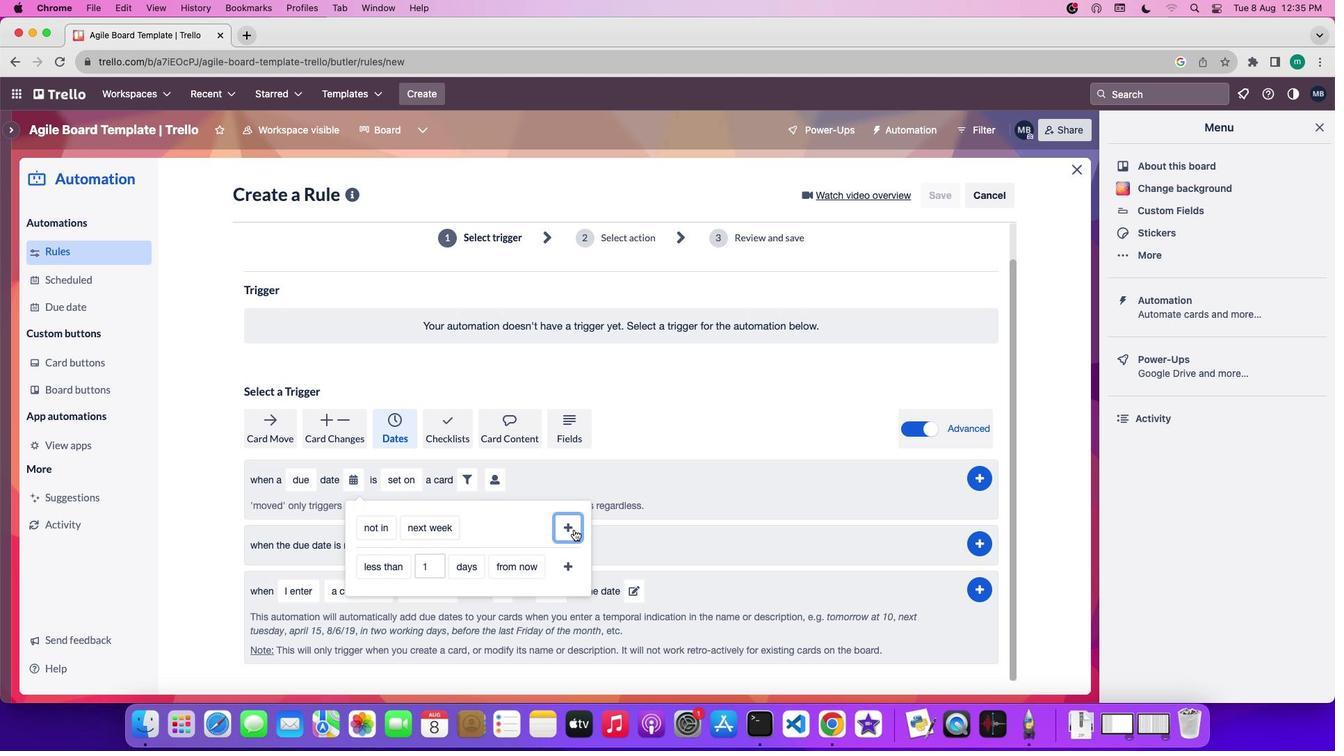
Action: Mouse moved to (987, 482)
Screenshot: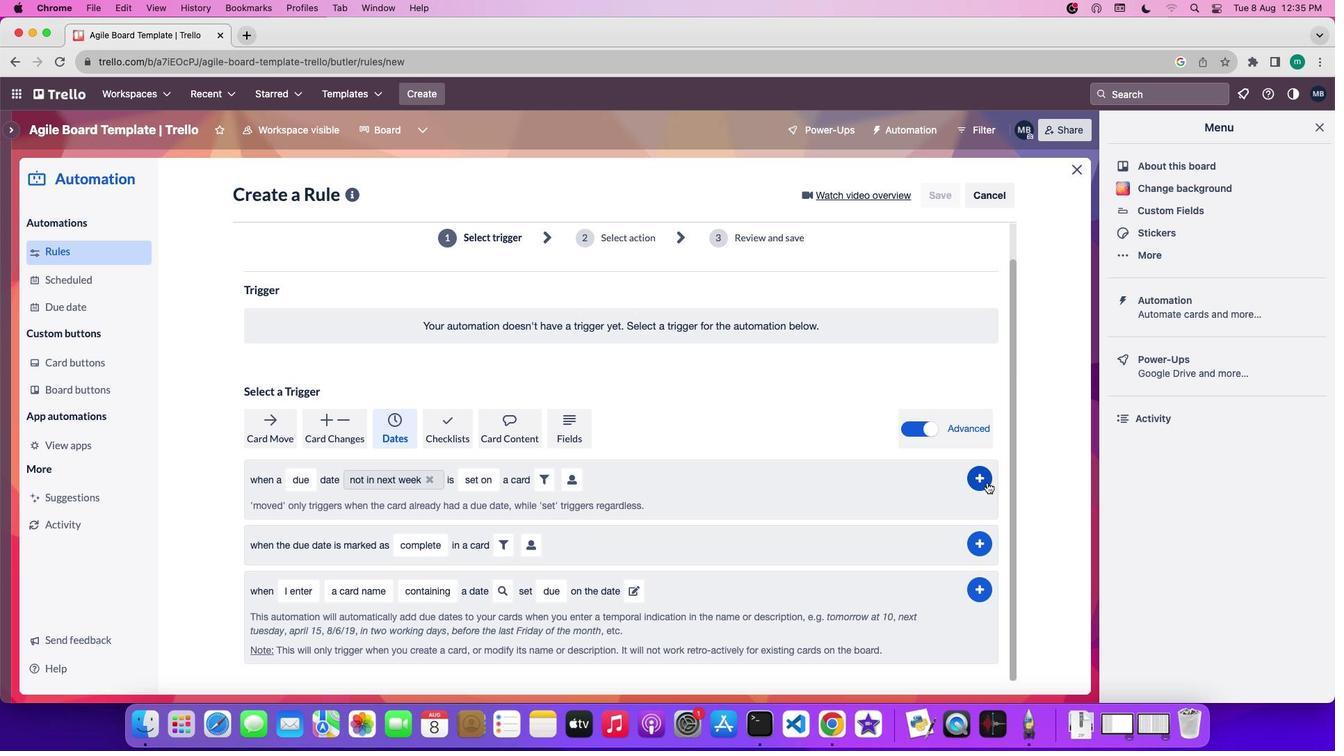 
Action: Mouse pressed left at (987, 482)
Screenshot: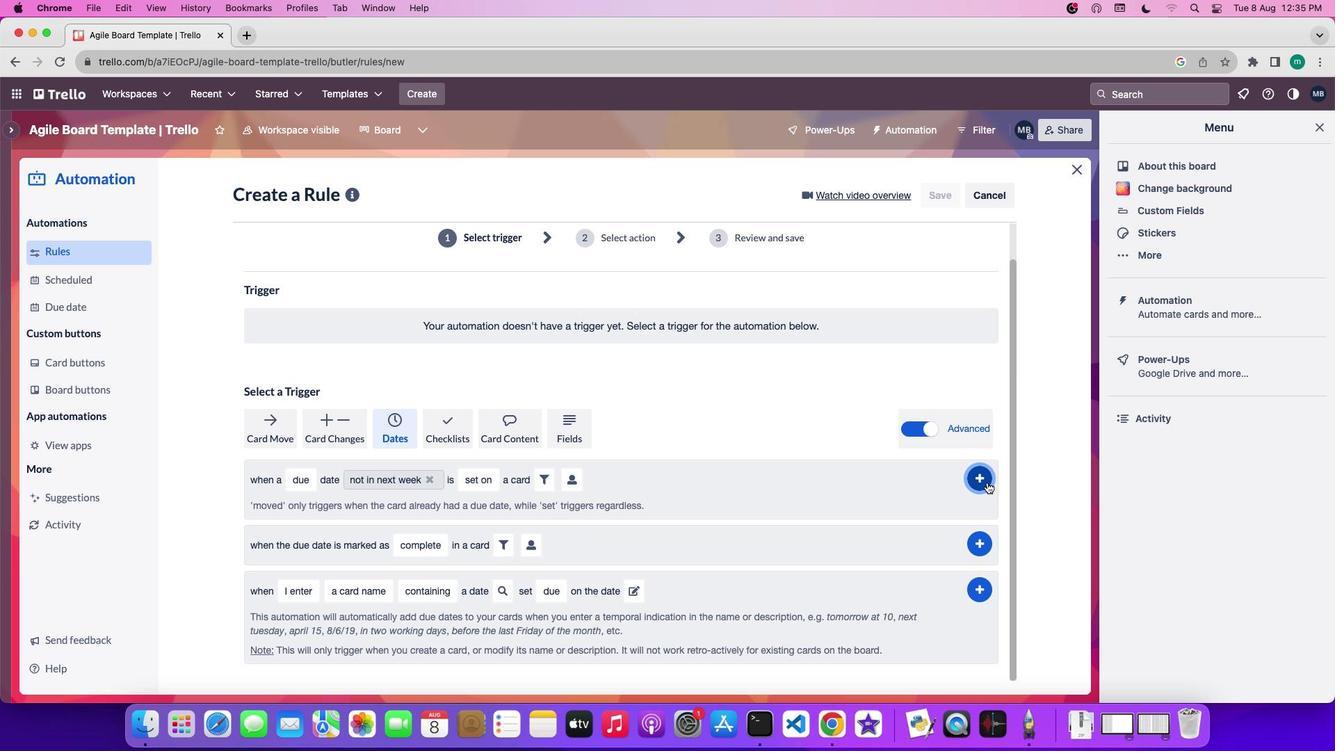 
